 Task: Look for space in Medina Estates, Ghana from 5th July, 2023 to 11th July, 2023 for 2 adults in price range Rs.8000 to Rs.16000. Place can be entire place with 2 bedrooms having 2 beds and 1 bathroom. Property type can be house, flat, guest house. Booking option can be shelf check-in. Required host language is English.
Action: Mouse moved to (457, 56)
Screenshot: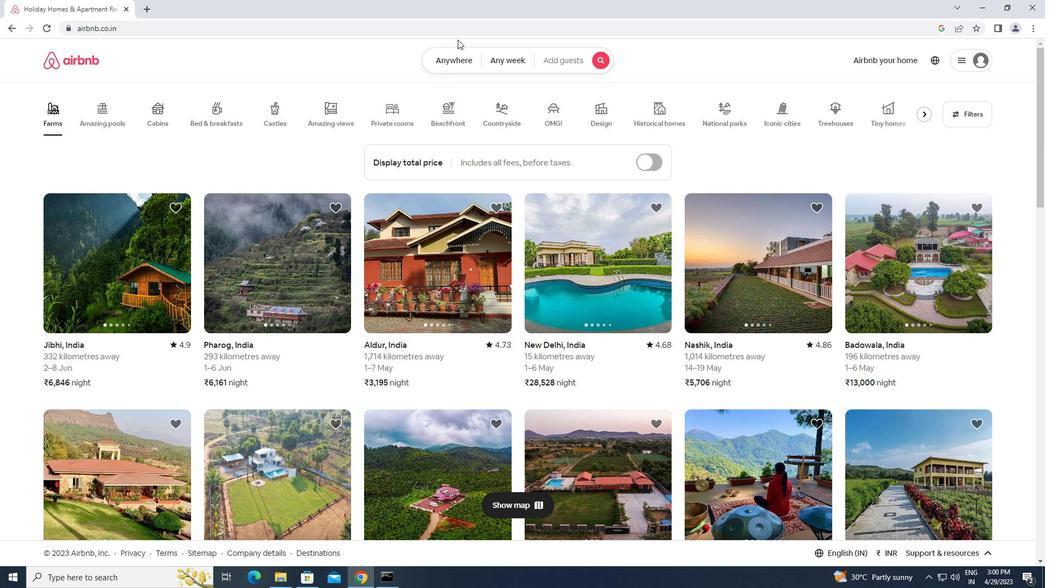 
Action: Mouse pressed left at (457, 56)
Screenshot: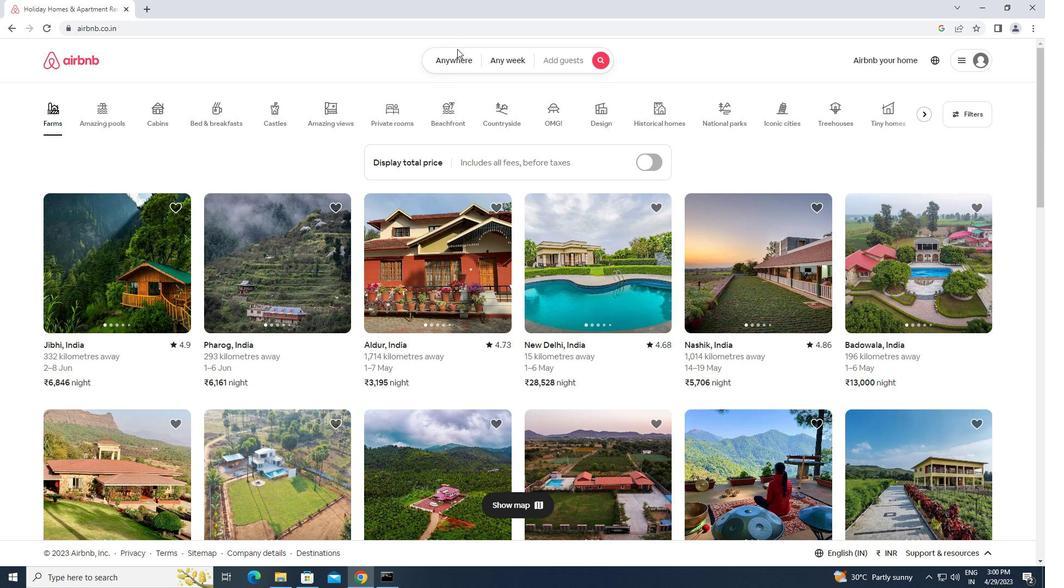 
Action: Mouse moved to (415, 94)
Screenshot: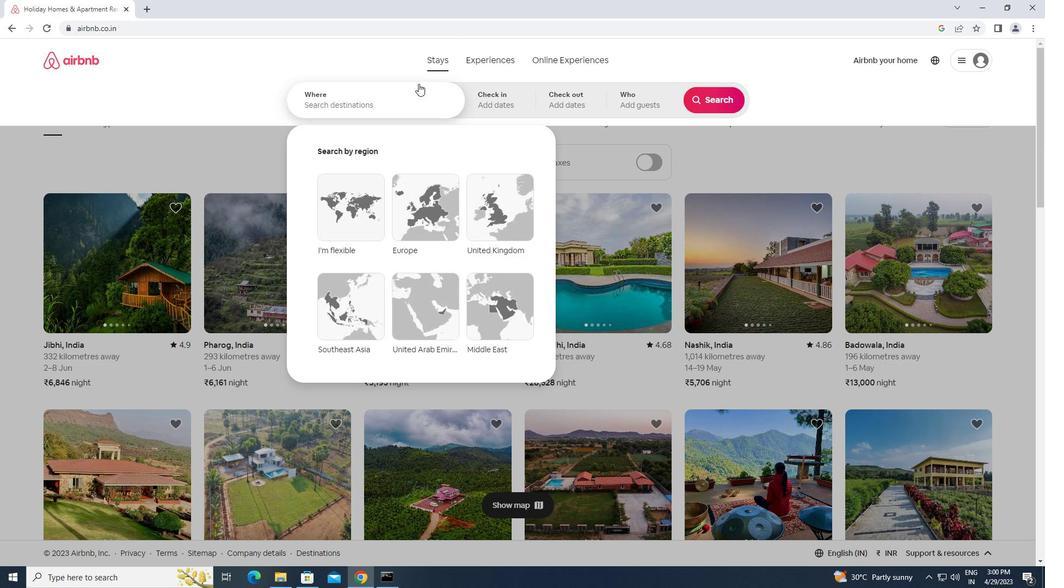 
Action: Mouse pressed left at (415, 94)
Screenshot: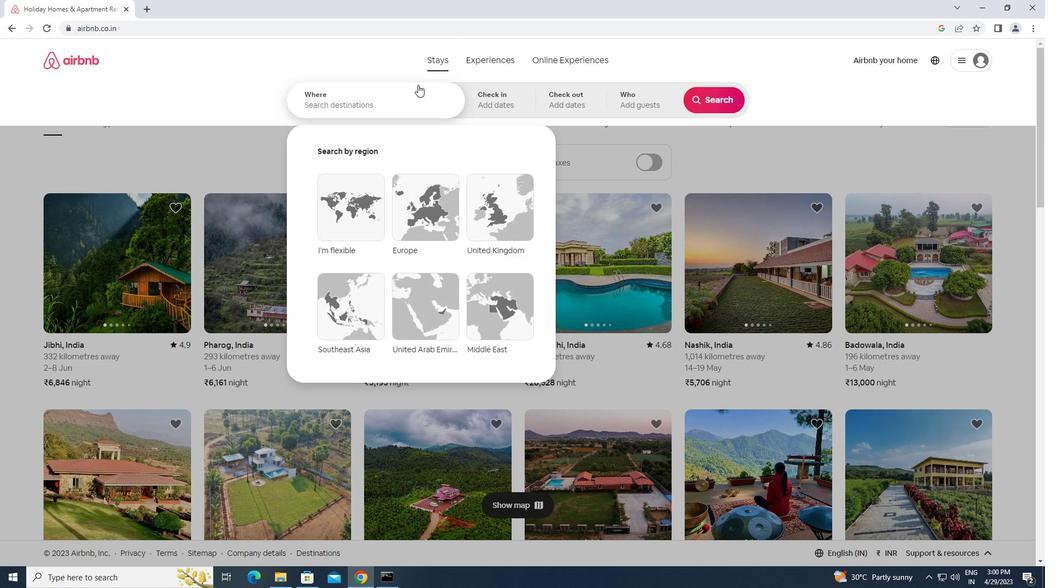 
Action: Key pressed m<Key.caps_lock>edina<Key.space><Key.caps_lock>e<Key.caps_lock>states,<Key.space><Key.caps_lock>g<Key.caps_lock>hana<Key.enter>
Screenshot: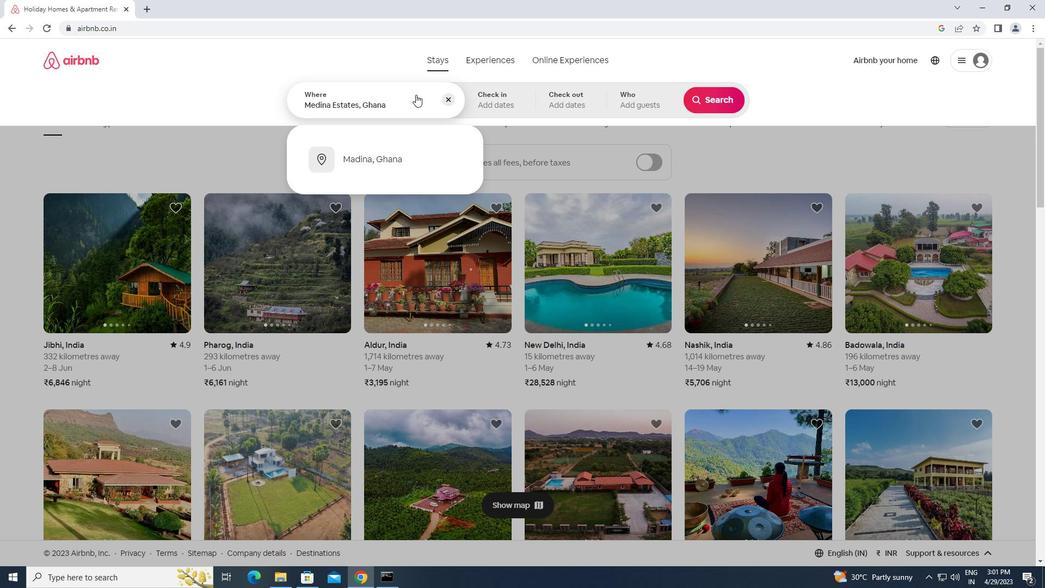 
Action: Mouse moved to (712, 186)
Screenshot: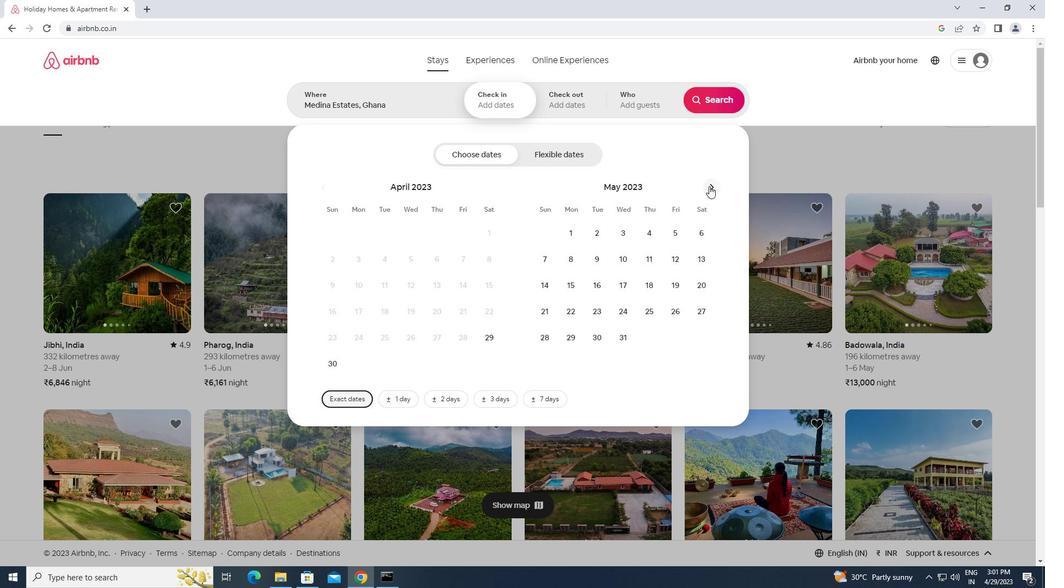 
Action: Mouse pressed left at (712, 186)
Screenshot: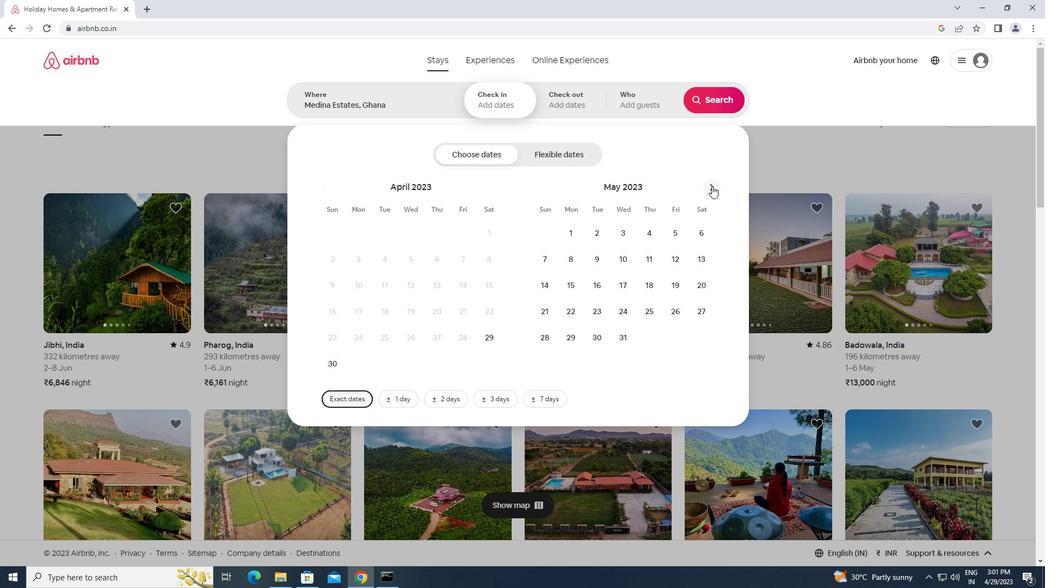 
Action: Mouse pressed left at (712, 186)
Screenshot: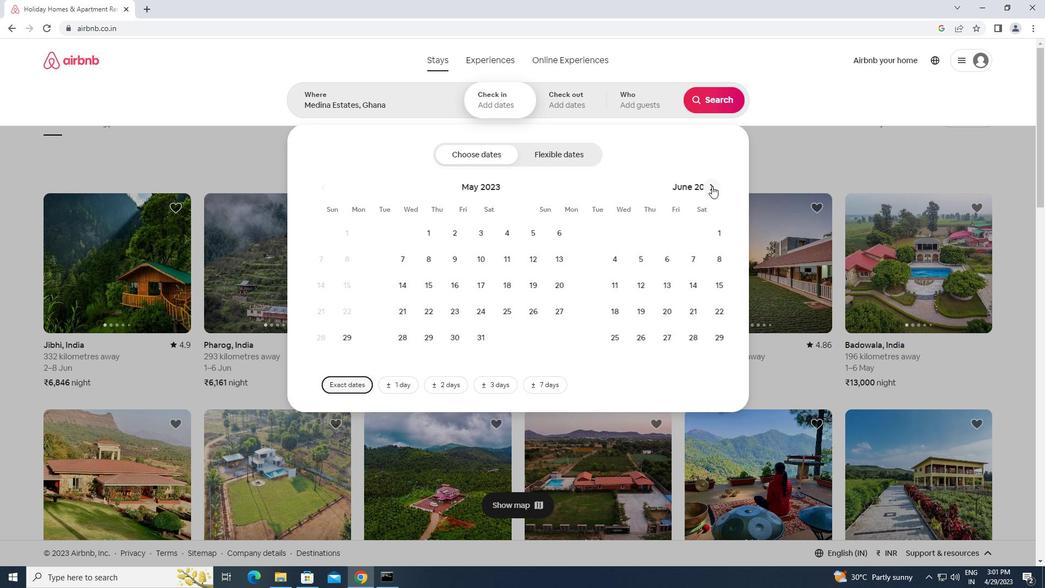 
Action: Mouse moved to (622, 264)
Screenshot: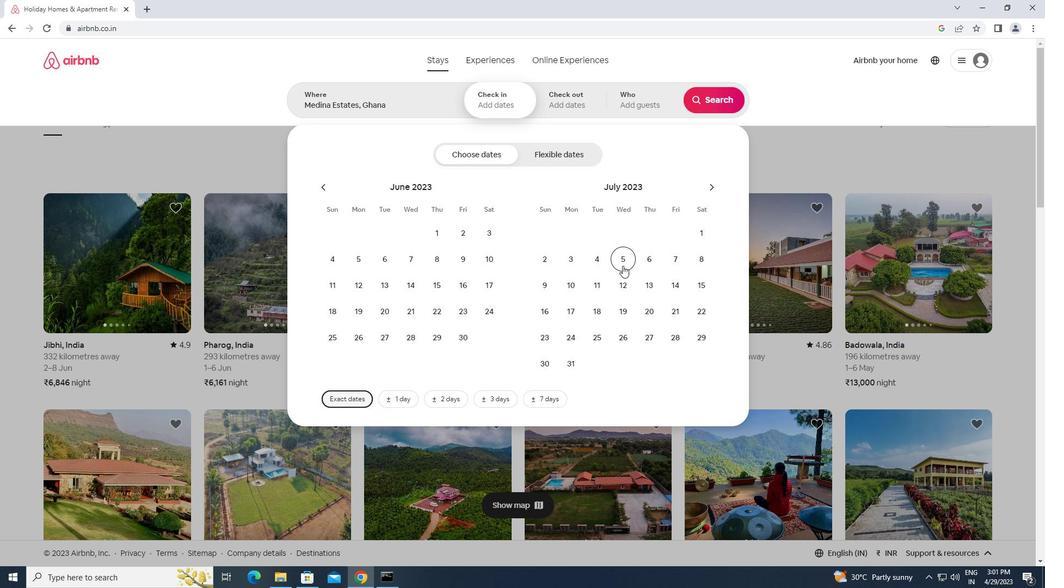 
Action: Mouse pressed left at (622, 264)
Screenshot: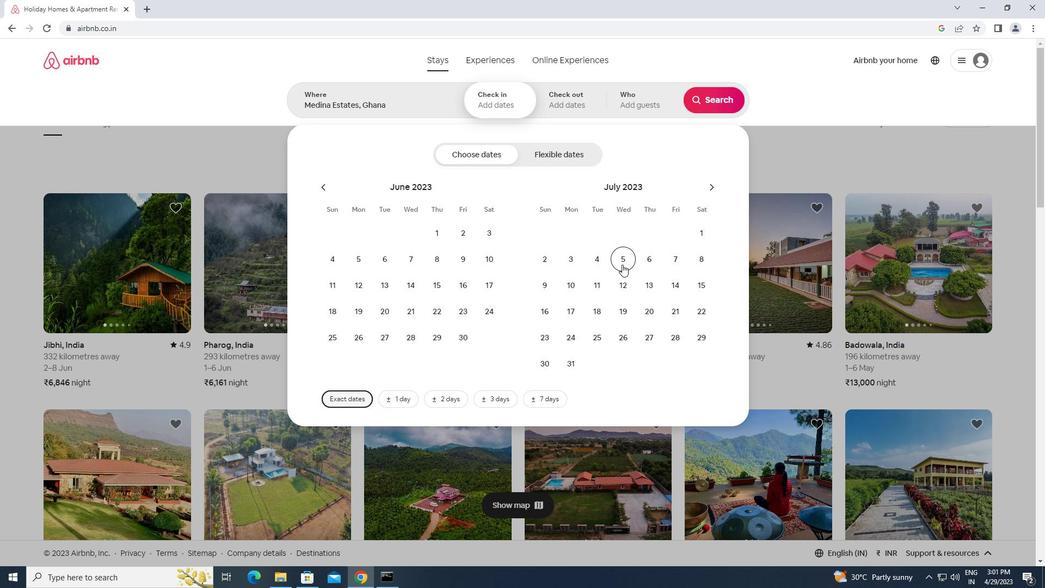 
Action: Mouse moved to (590, 288)
Screenshot: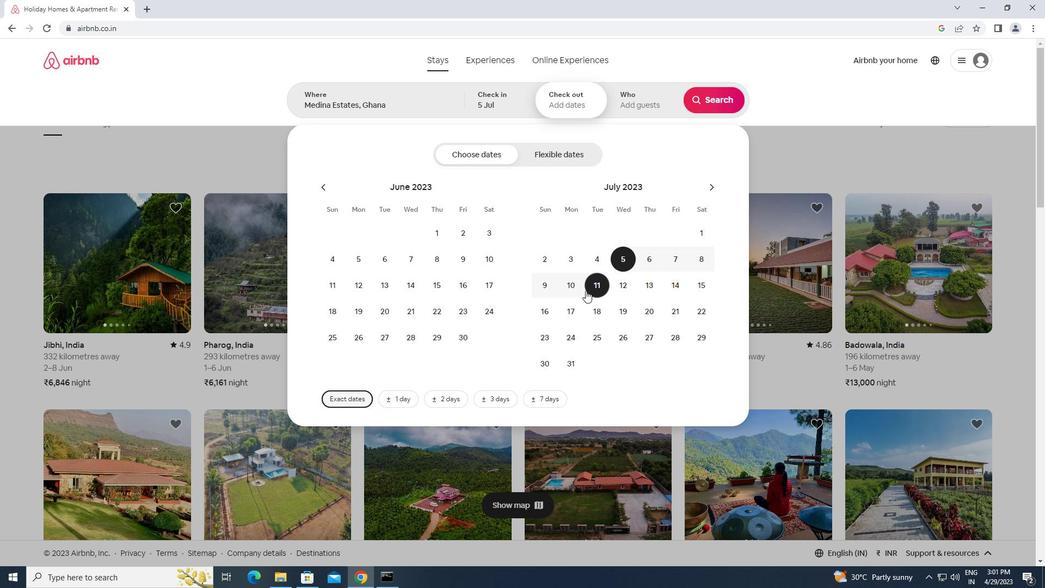 
Action: Mouse pressed left at (590, 288)
Screenshot: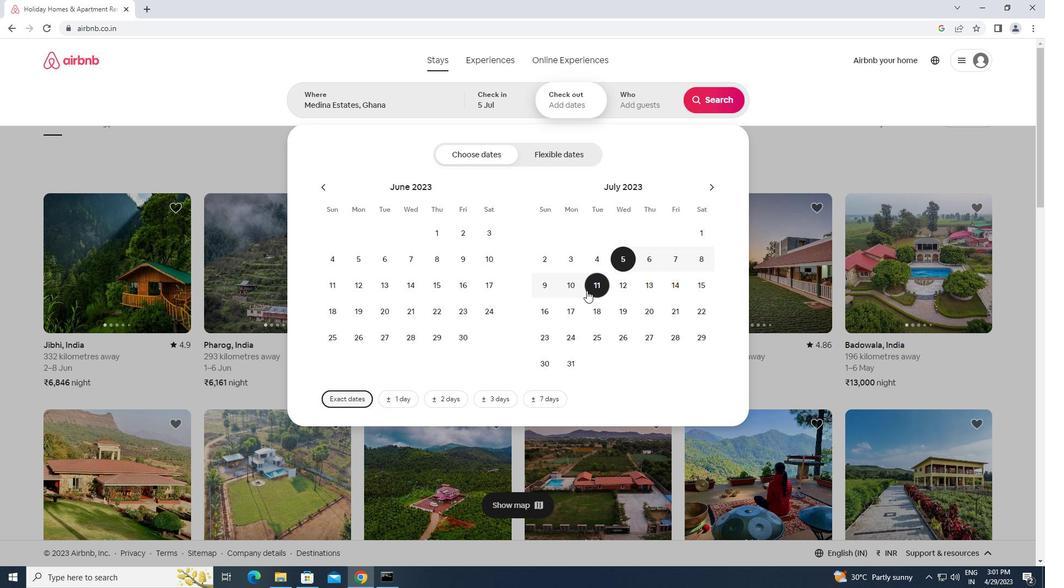 
Action: Mouse moved to (632, 95)
Screenshot: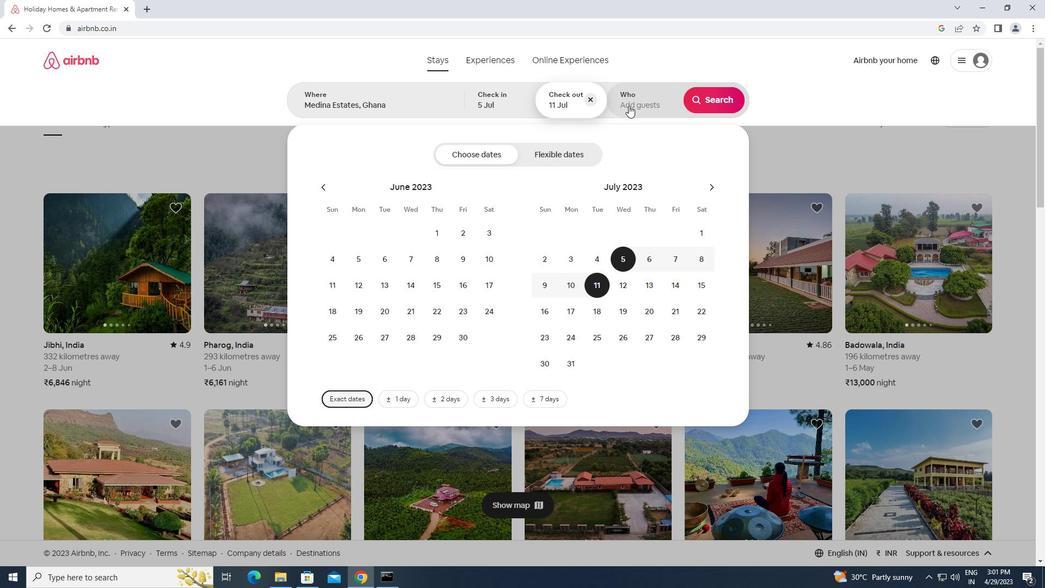 
Action: Mouse pressed left at (632, 95)
Screenshot: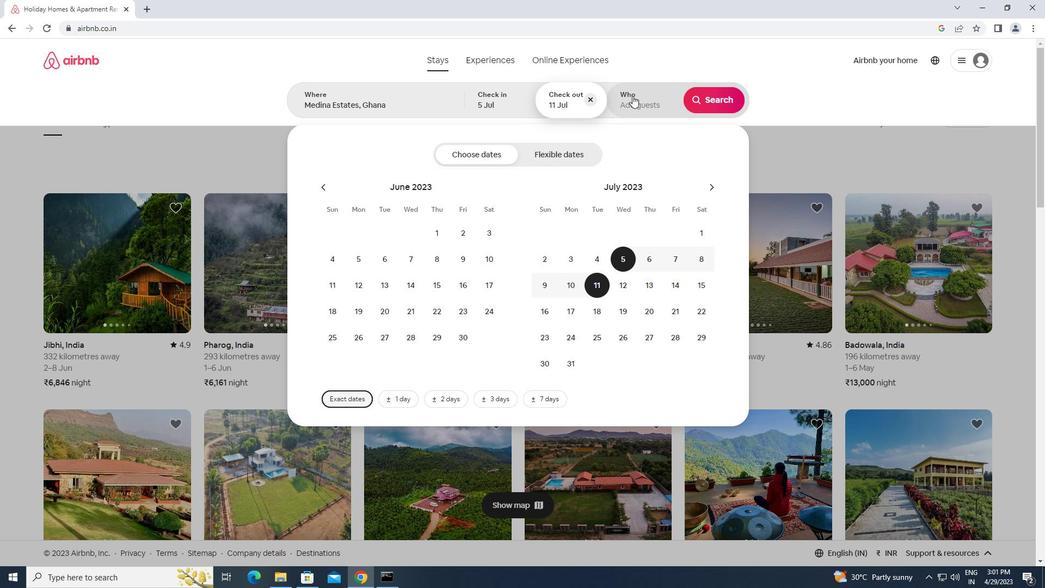 
Action: Mouse moved to (720, 157)
Screenshot: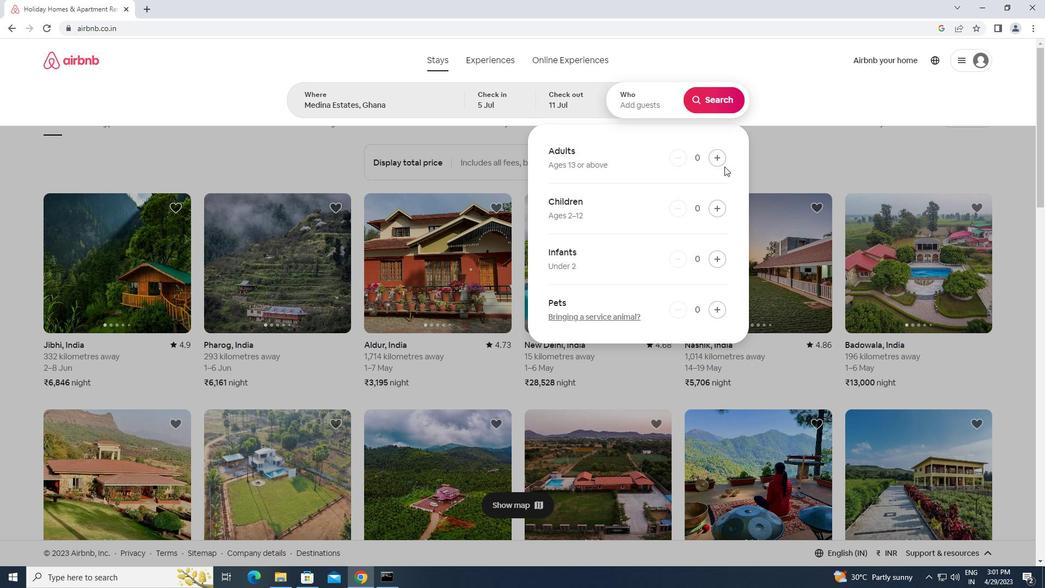 
Action: Mouse pressed left at (720, 157)
Screenshot: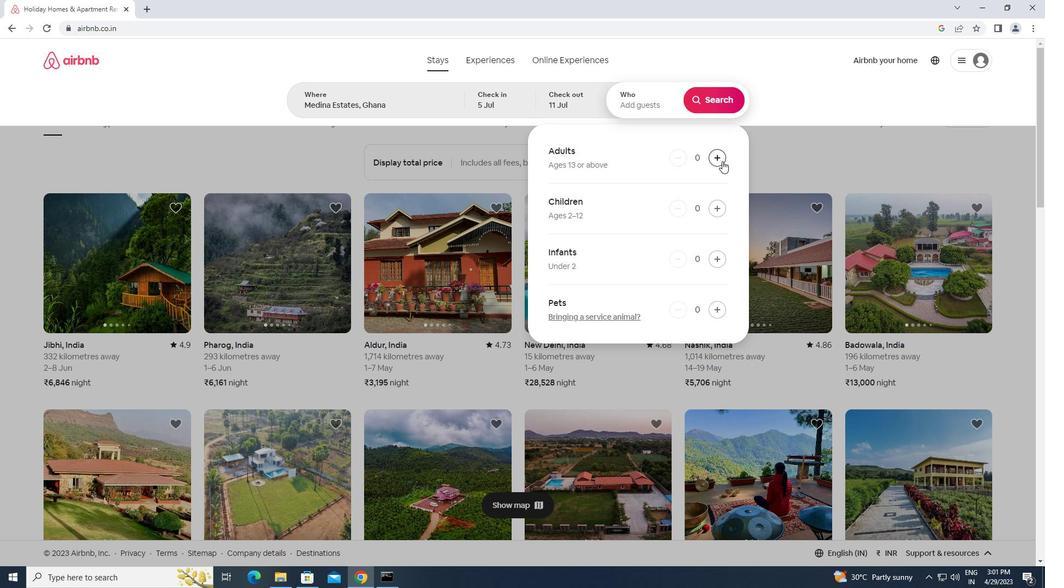 
Action: Mouse moved to (719, 157)
Screenshot: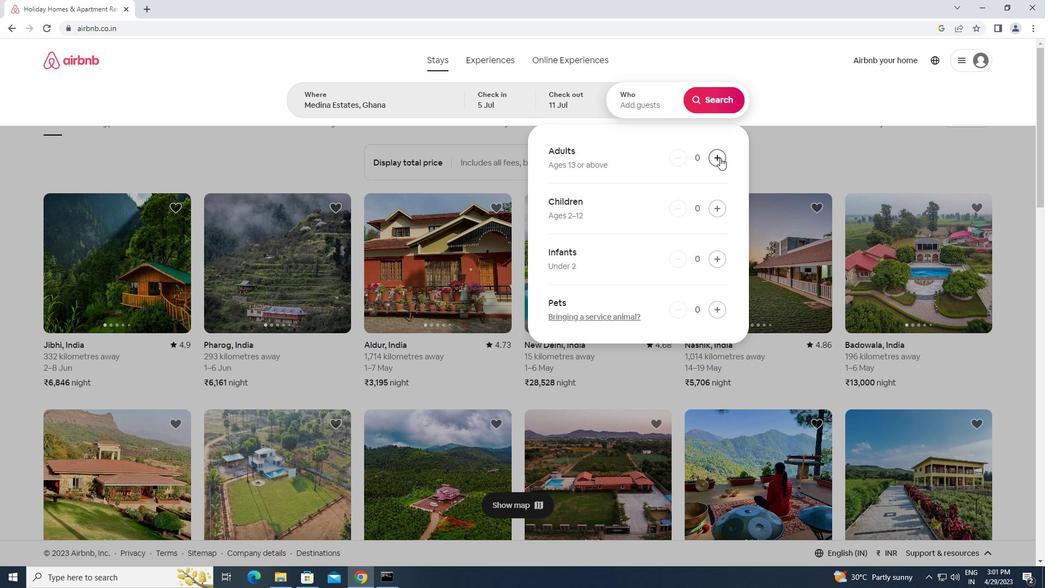 
Action: Mouse pressed left at (719, 157)
Screenshot: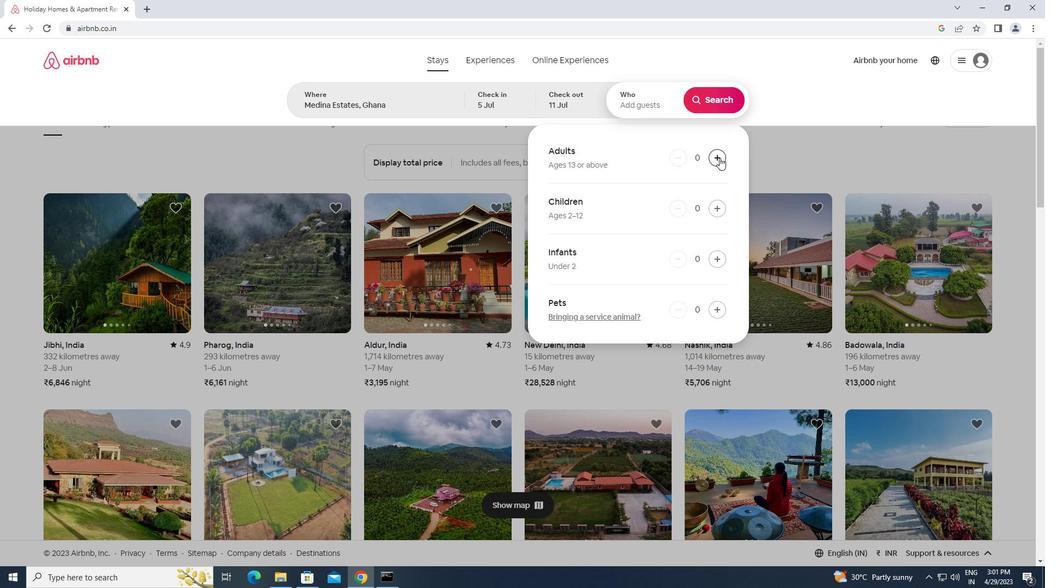 
Action: Mouse moved to (711, 91)
Screenshot: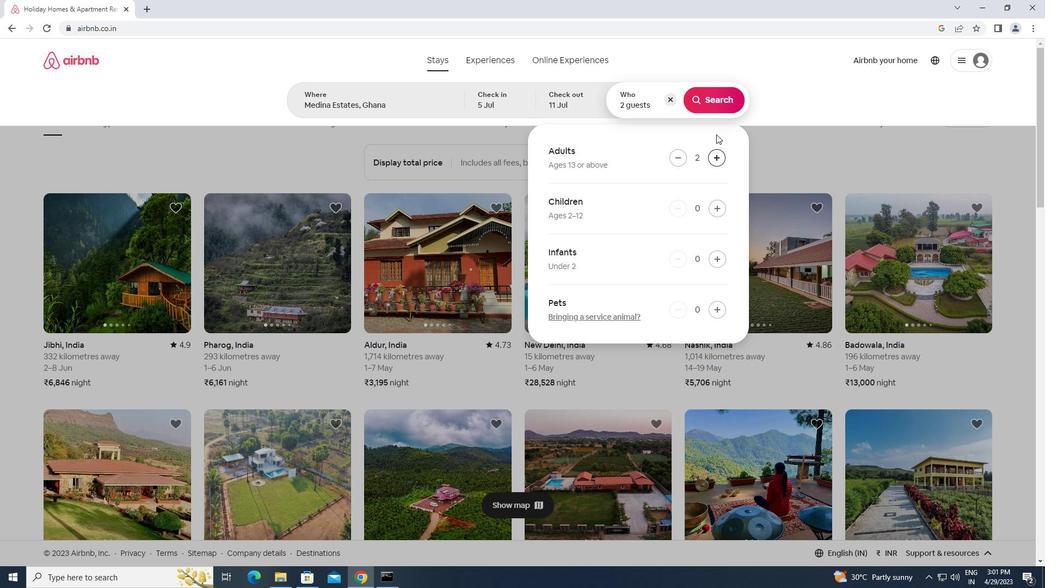 
Action: Mouse pressed left at (711, 91)
Screenshot: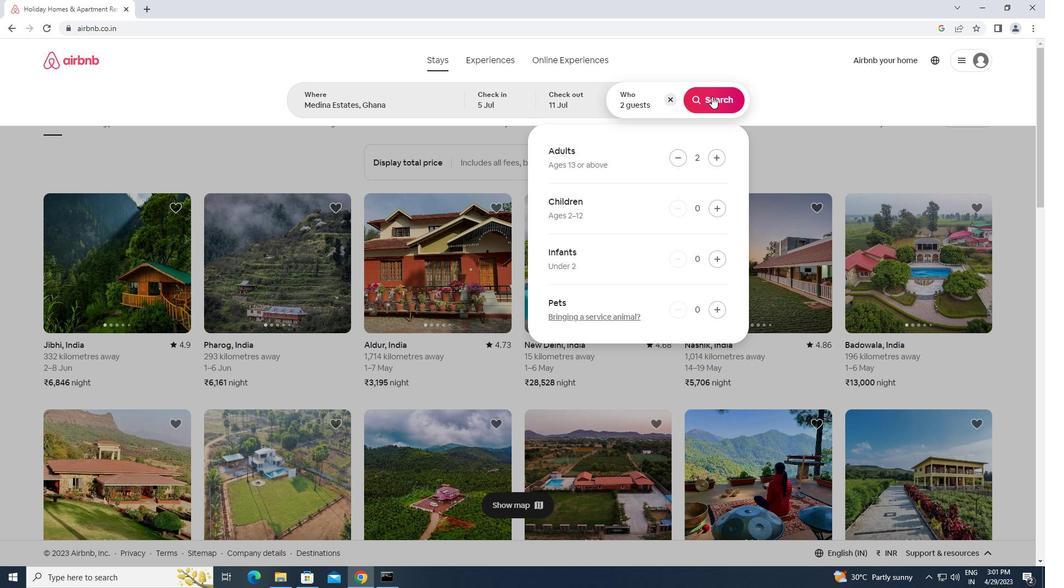 
Action: Mouse moved to (987, 95)
Screenshot: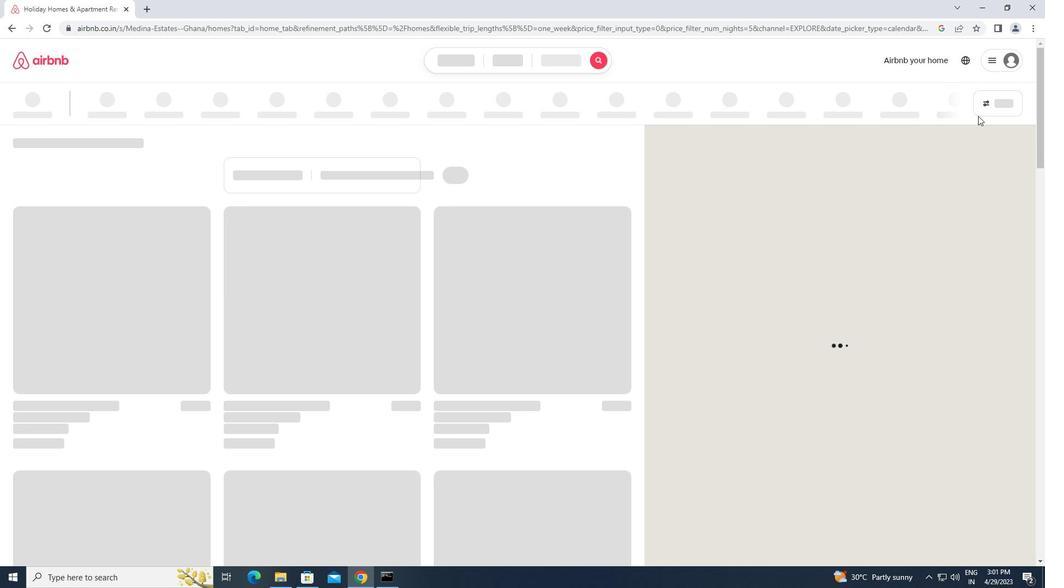 
Action: Mouse pressed left at (987, 95)
Screenshot: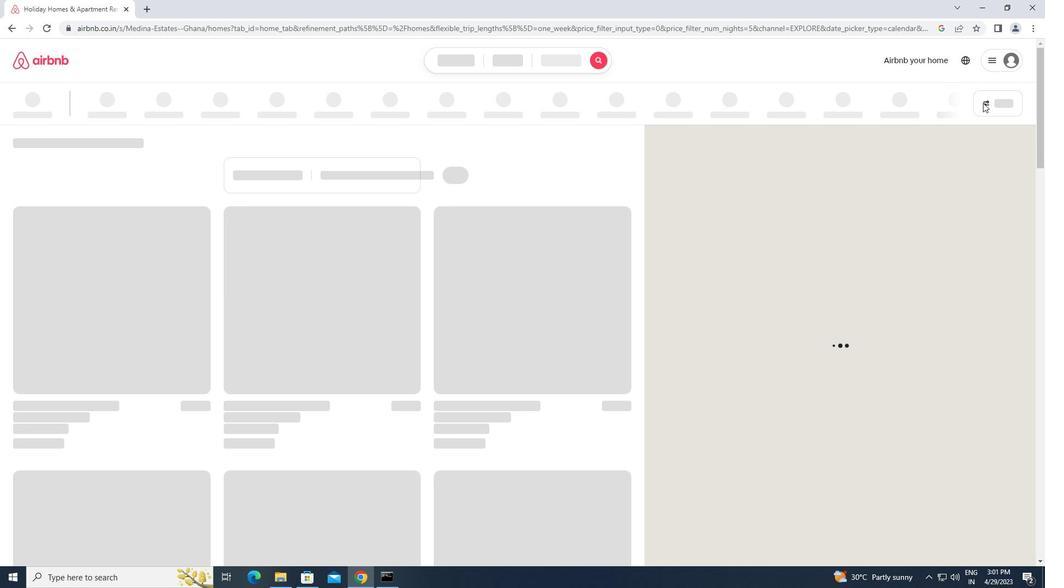 
Action: Mouse moved to (379, 239)
Screenshot: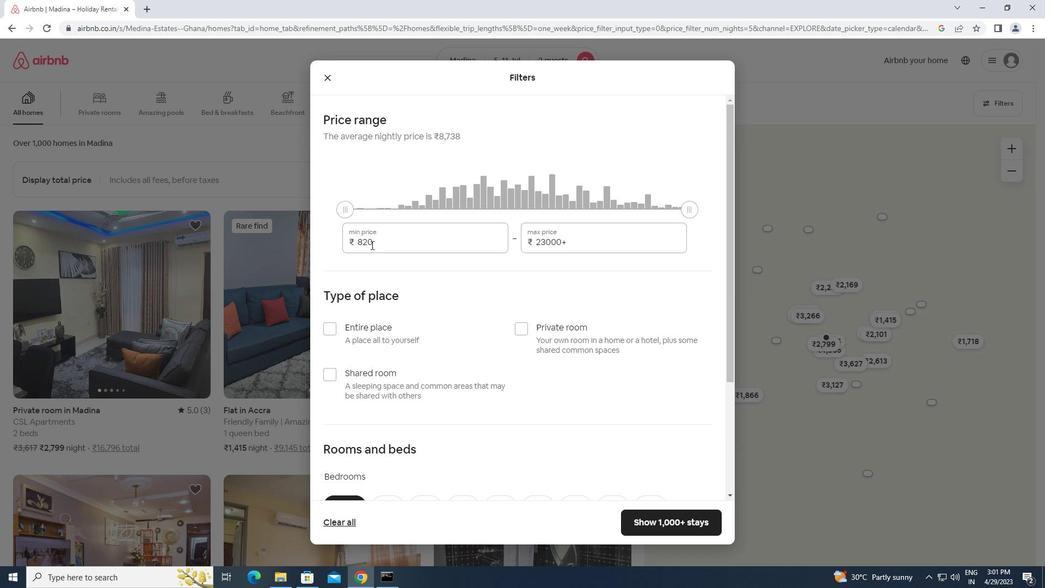 
Action: Mouse pressed left at (379, 239)
Screenshot: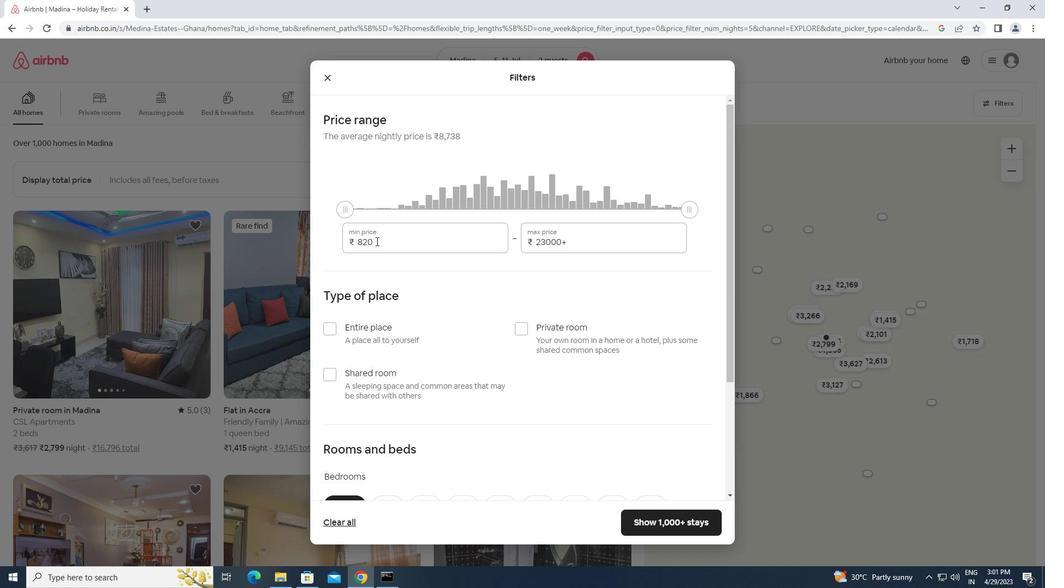 
Action: Mouse moved to (343, 248)
Screenshot: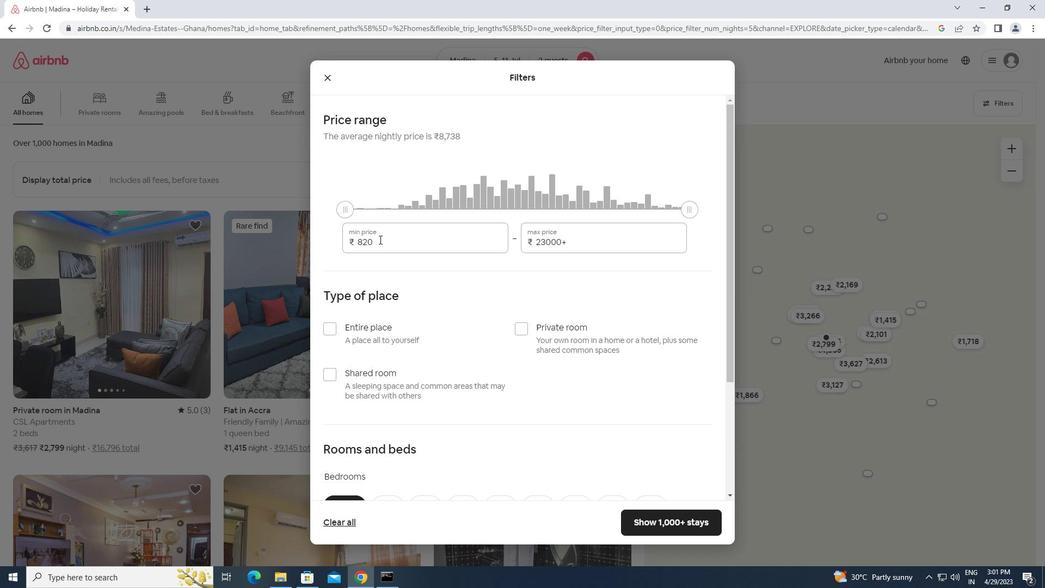 
Action: Key pressed 8000<Key.tab><Key.backspace><Key.backspace><Key.backspace><Key.backspace><Key.backspace><Key.backspace><Key.backspace><Key.backspace><Key.backspace><Key.backspace><Key.backspace><Key.backspace><Key.backspace><Key.backspace><Key.backspace><Key.backspace>16000
Screenshot: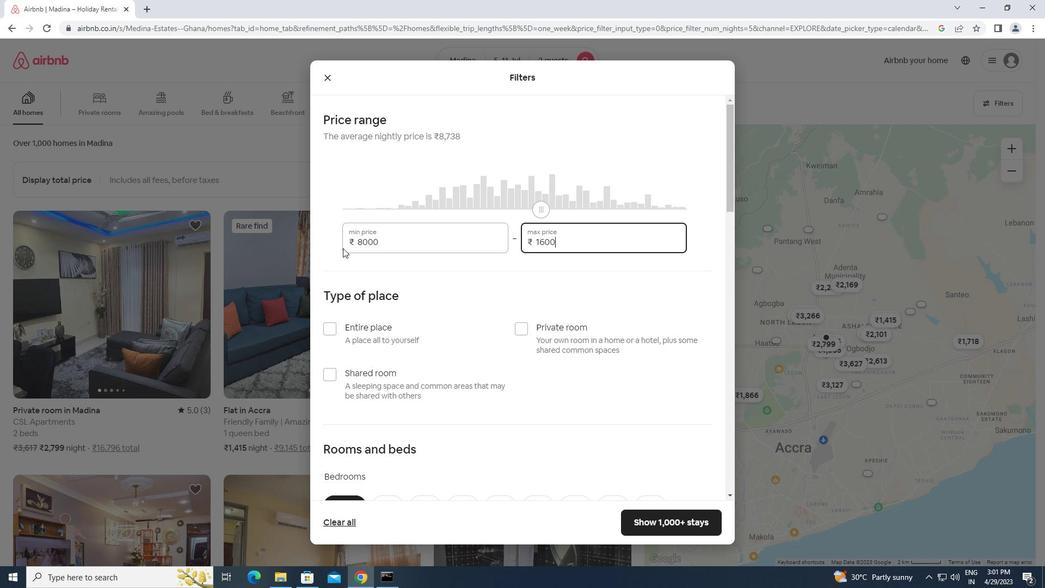 
Action: Mouse moved to (335, 325)
Screenshot: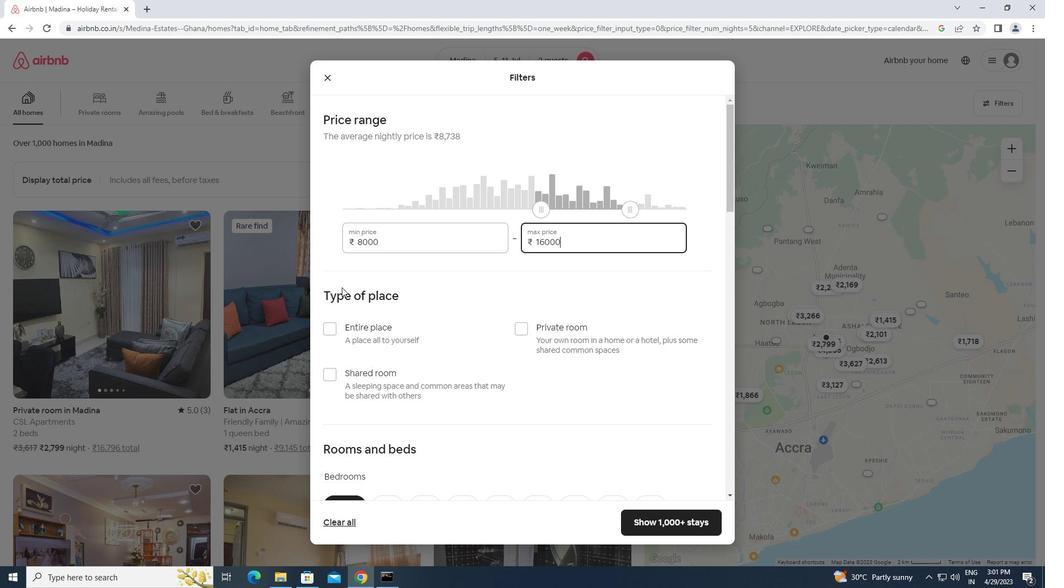 
Action: Mouse pressed left at (335, 325)
Screenshot: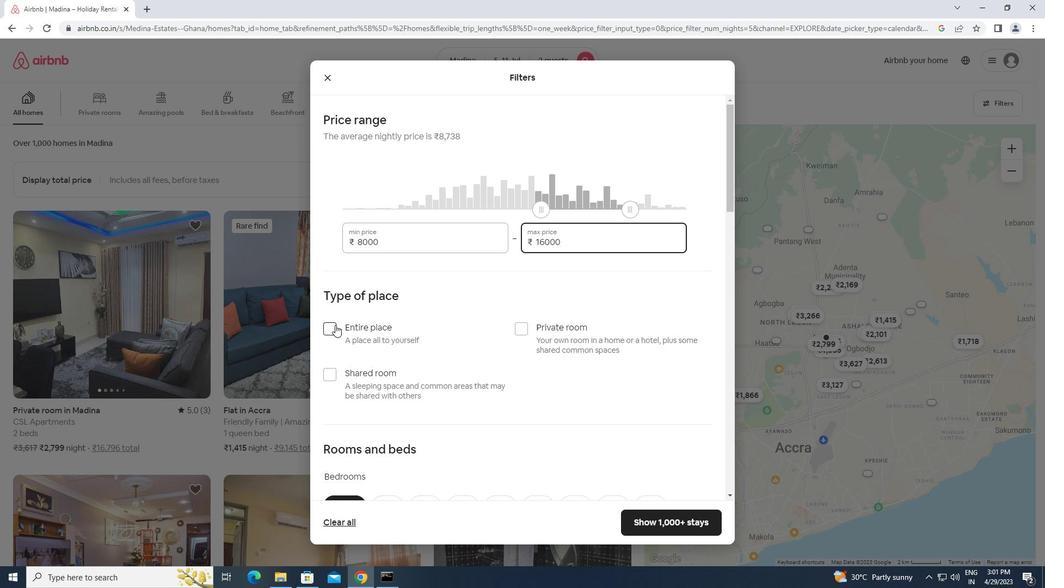 
Action: Mouse moved to (433, 357)
Screenshot: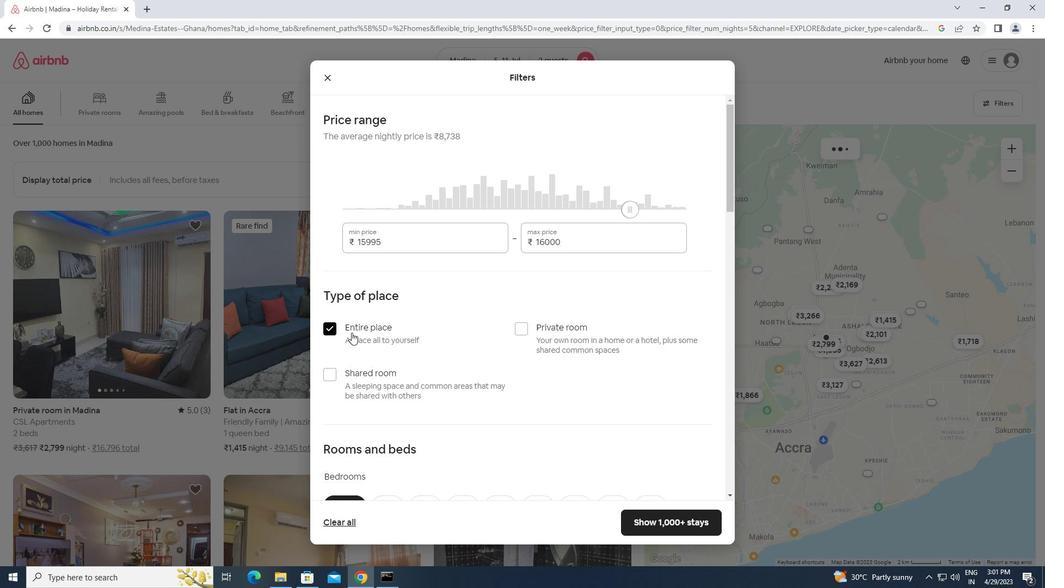 
Action: Mouse scrolled (433, 356) with delta (0, 0)
Screenshot: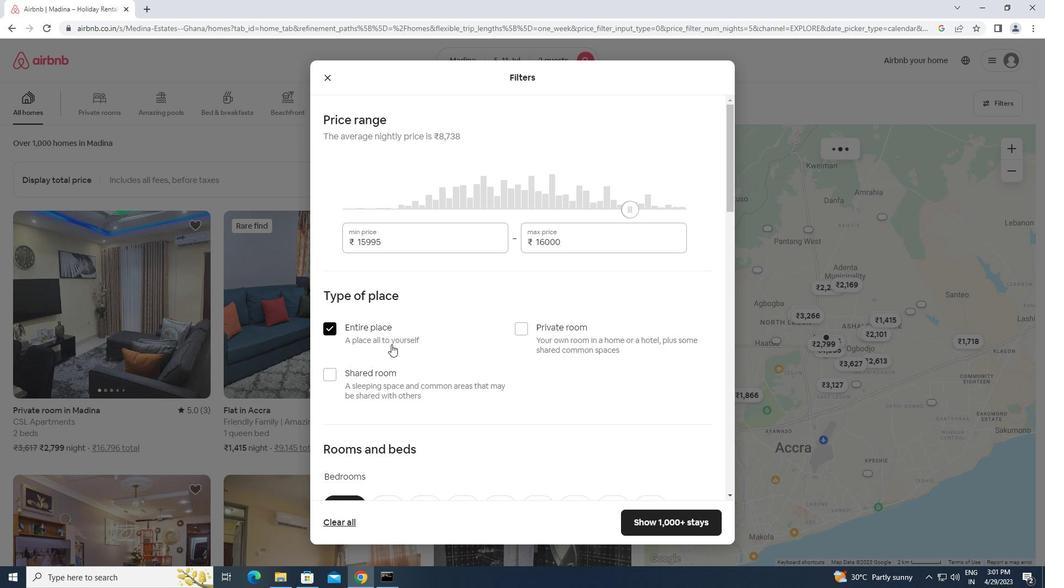 
Action: Mouse scrolled (433, 356) with delta (0, 0)
Screenshot: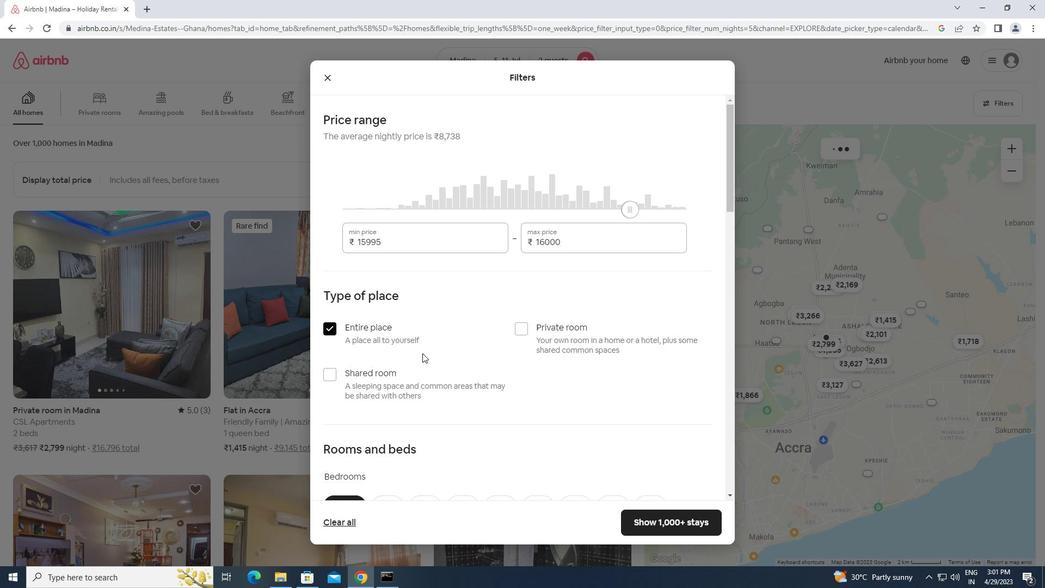 
Action: Mouse scrolled (433, 356) with delta (0, 0)
Screenshot: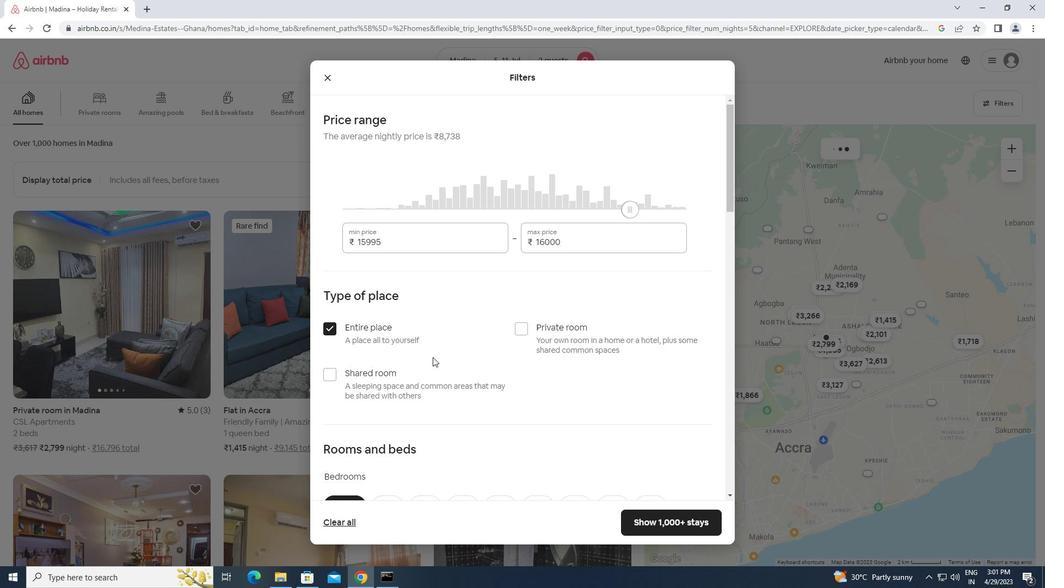 
Action: Mouse moved to (422, 344)
Screenshot: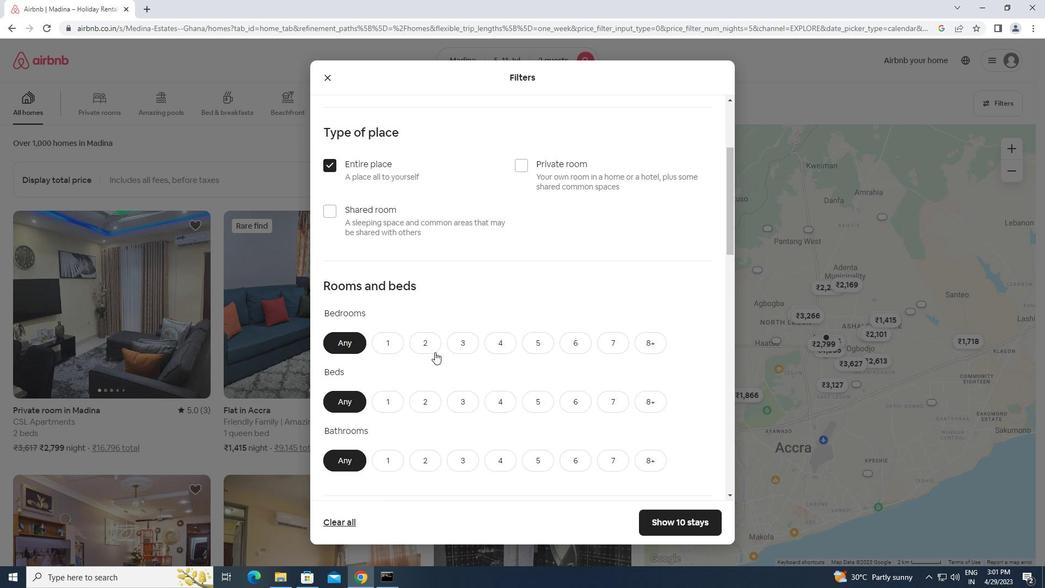 
Action: Mouse pressed left at (422, 344)
Screenshot: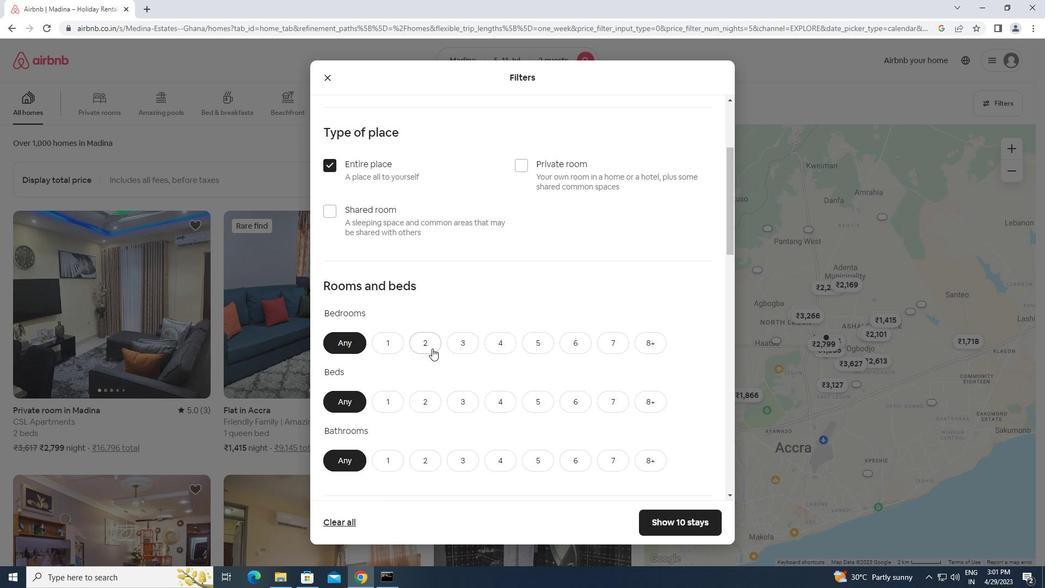 
Action: Mouse moved to (428, 399)
Screenshot: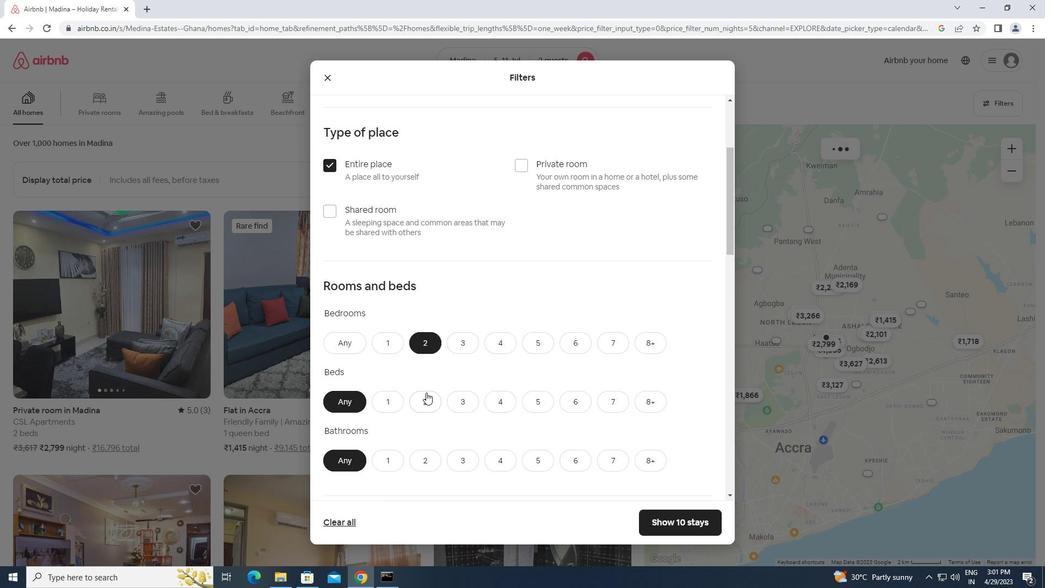 
Action: Mouse pressed left at (428, 399)
Screenshot: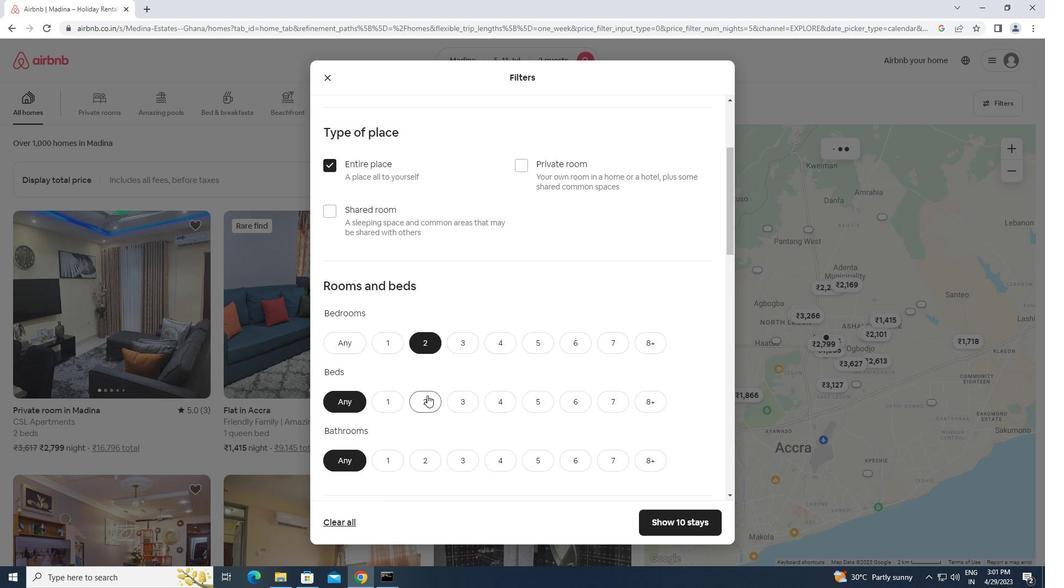 
Action: Mouse moved to (386, 462)
Screenshot: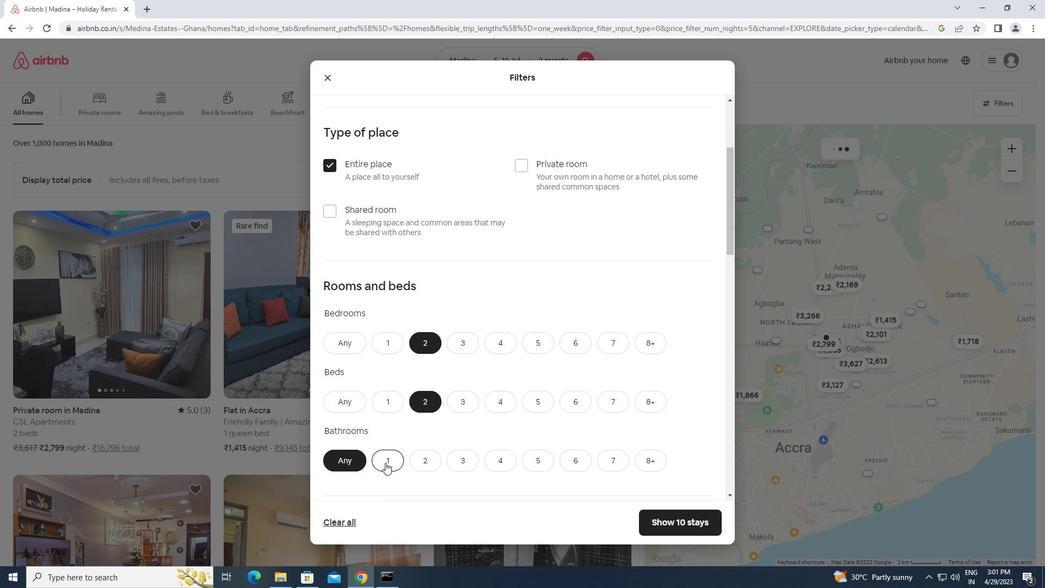 
Action: Mouse pressed left at (386, 462)
Screenshot: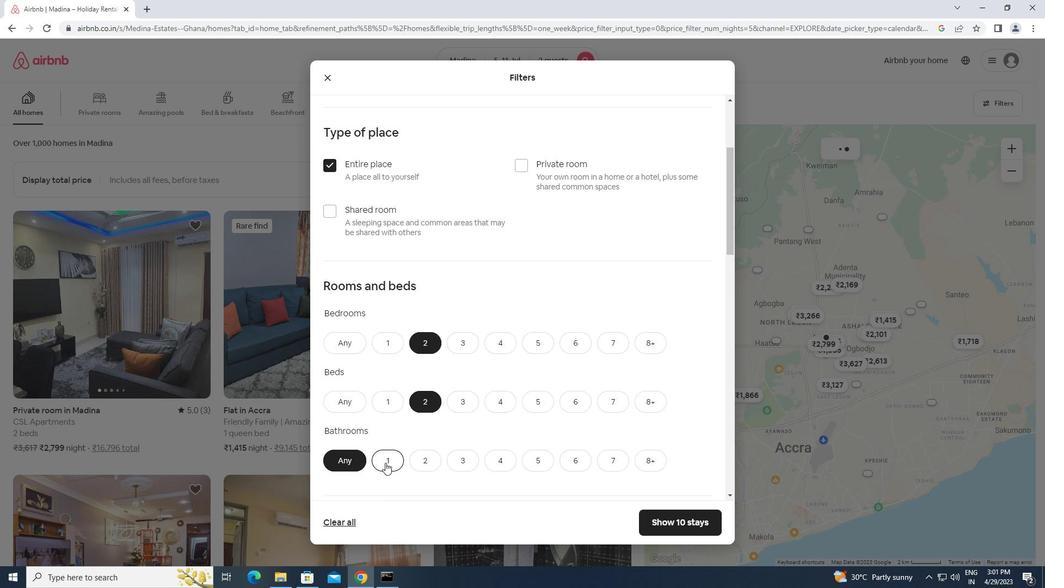 
Action: Mouse moved to (464, 461)
Screenshot: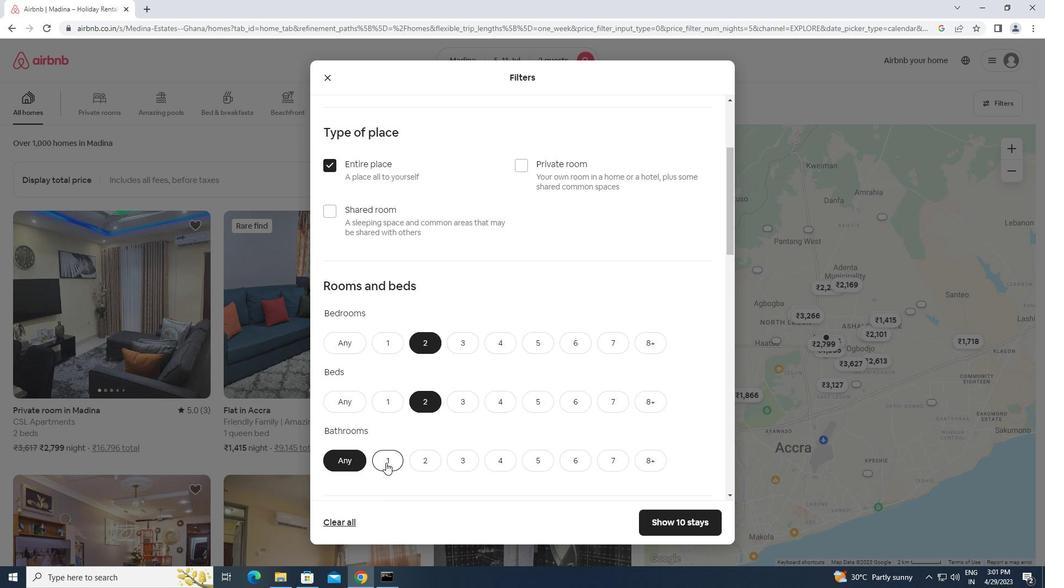 
Action: Mouse scrolled (464, 461) with delta (0, 0)
Screenshot: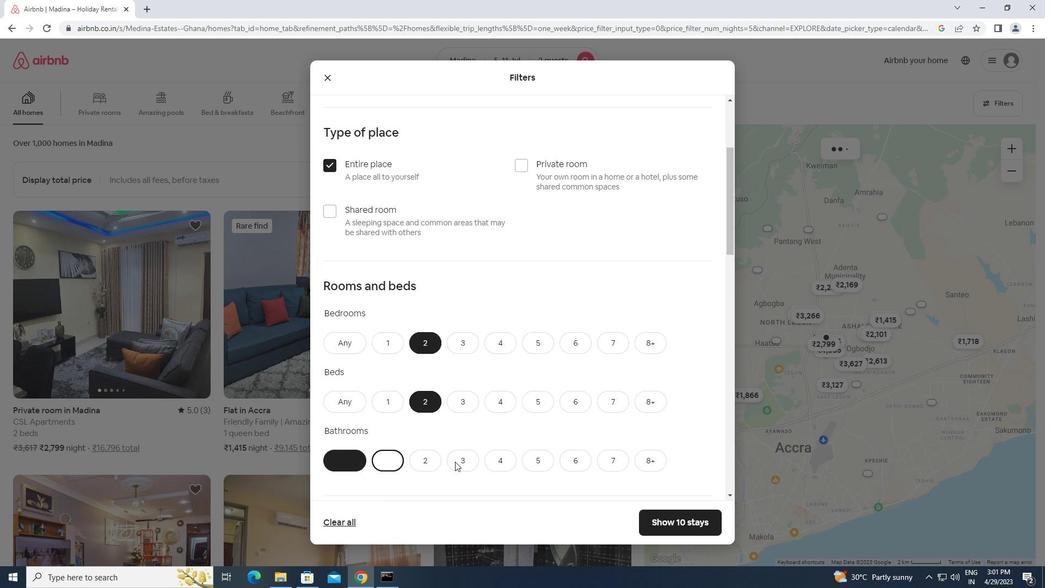 
Action: Mouse scrolled (464, 461) with delta (0, 0)
Screenshot: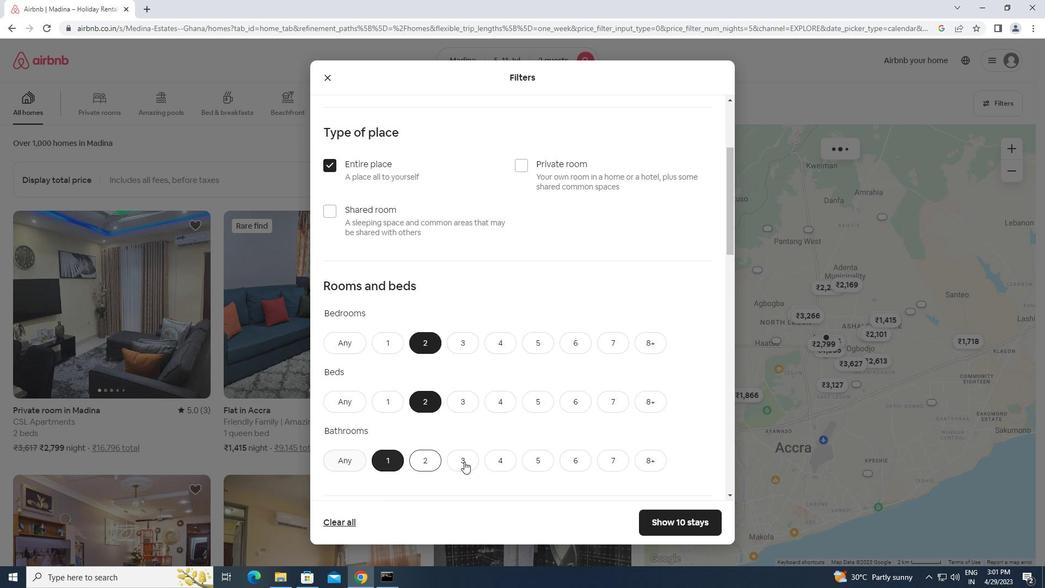 
Action: Mouse scrolled (464, 461) with delta (0, 0)
Screenshot: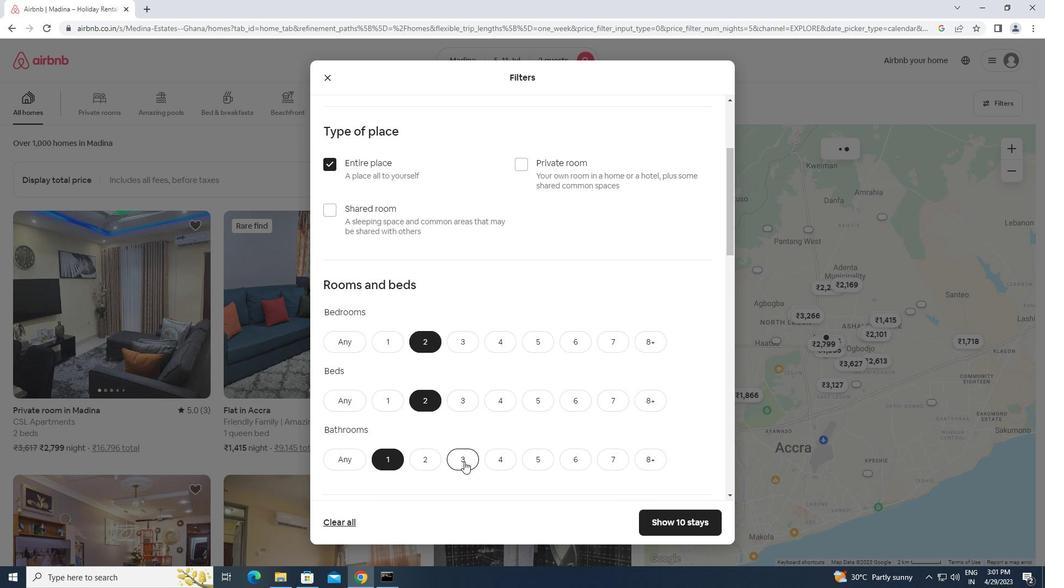 
Action: Mouse moved to (368, 418)
Screenshot: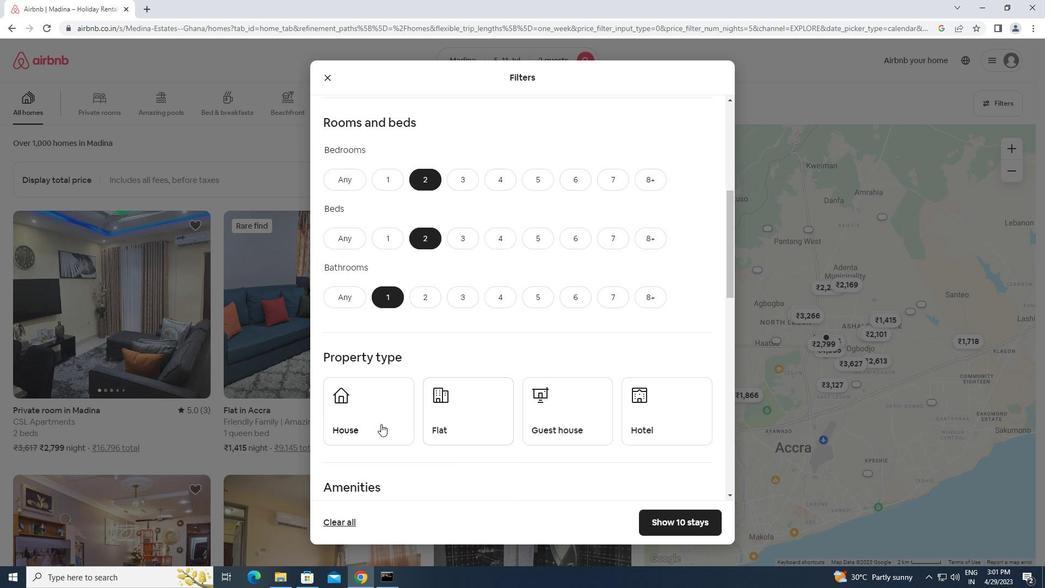 
Action: Mouse pressed left at (368, 418)
Screenshot: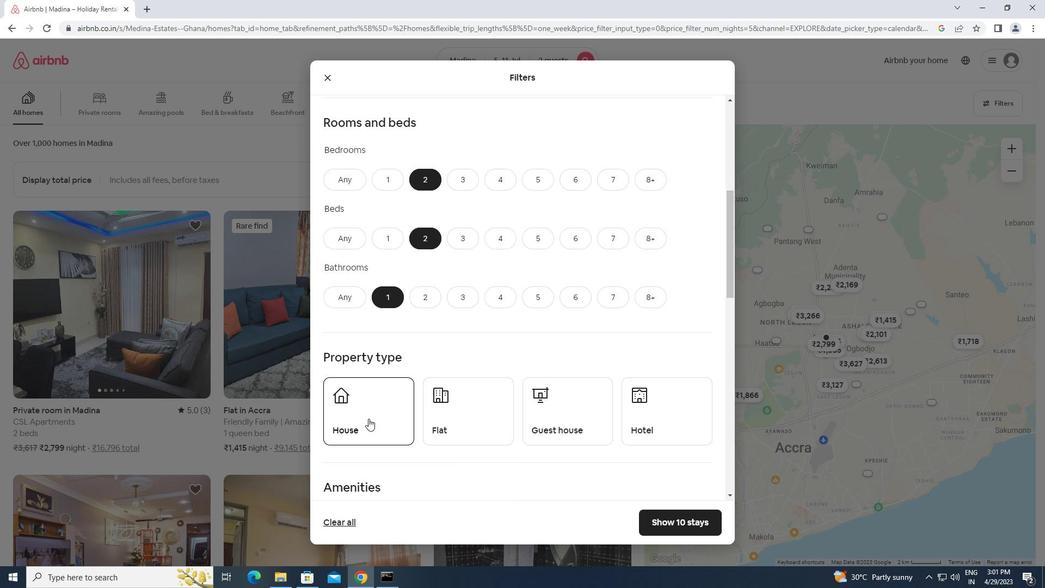 
Action: Mouse moved to (486, 410)
Screenshot: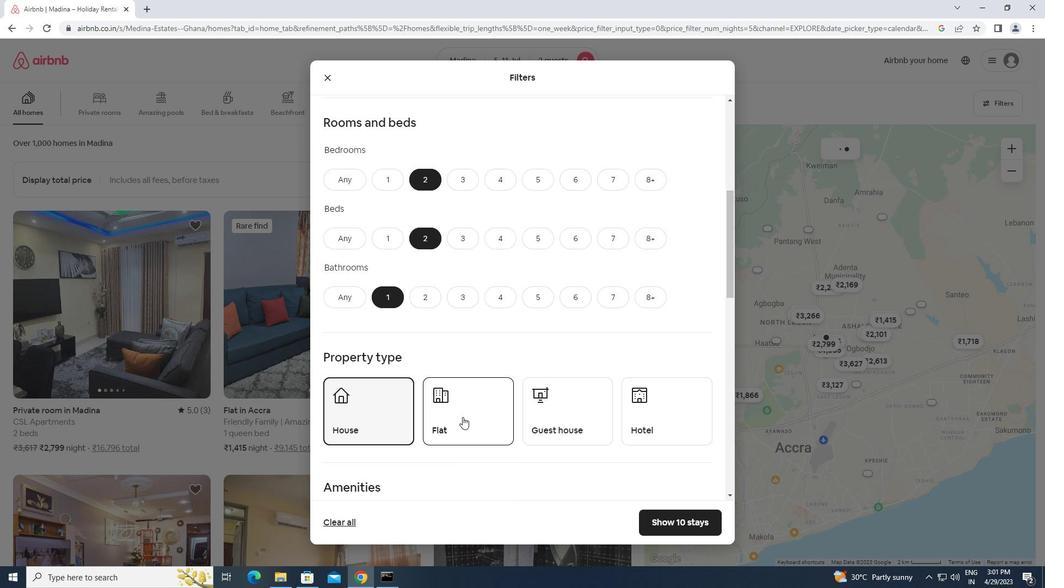 
Action: Mouse pressed left at (486, 410)
Screenshot: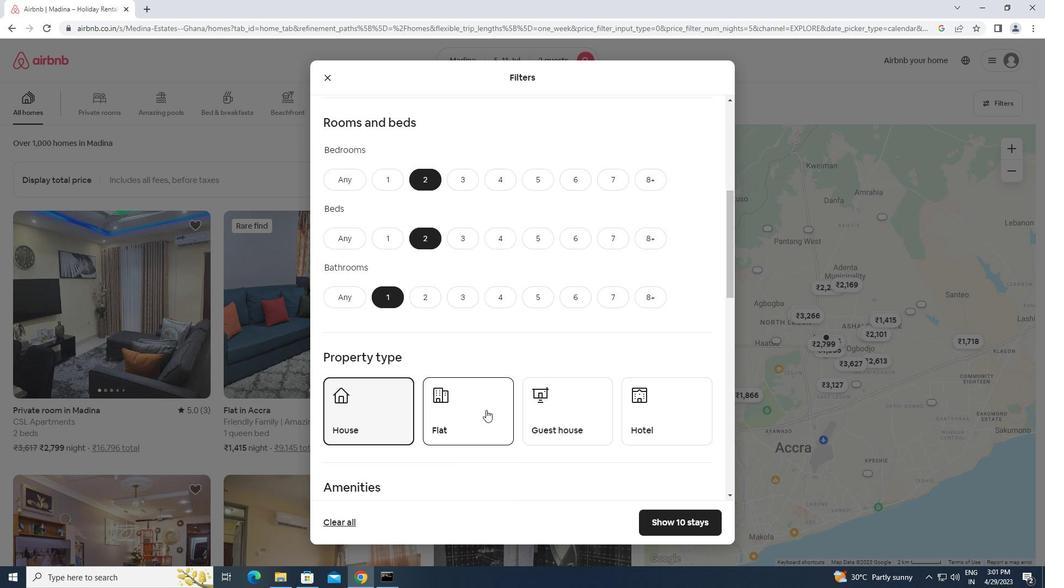 
Action: Mouse moved to (552, 409)
Screenshot: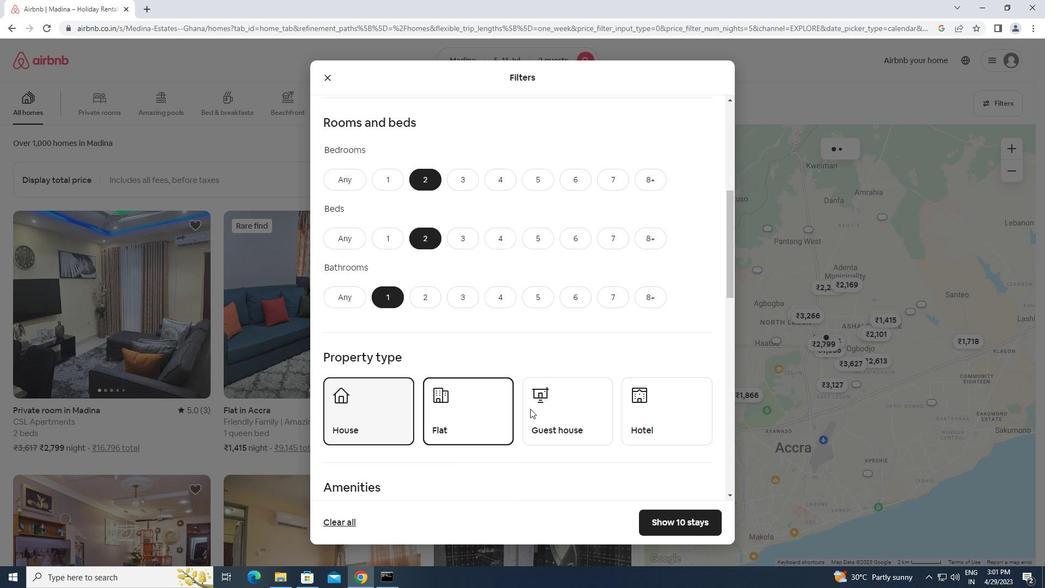 
Action: Mouse pressed left at (552, 409)
Screenshot: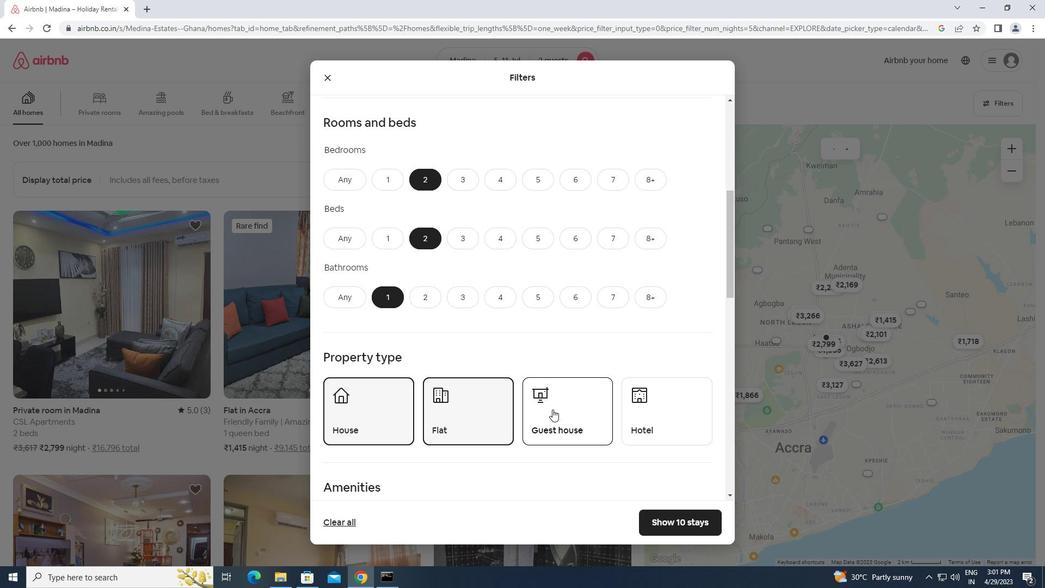 
Action: Mouse moved to (548, 418)
Screenshot: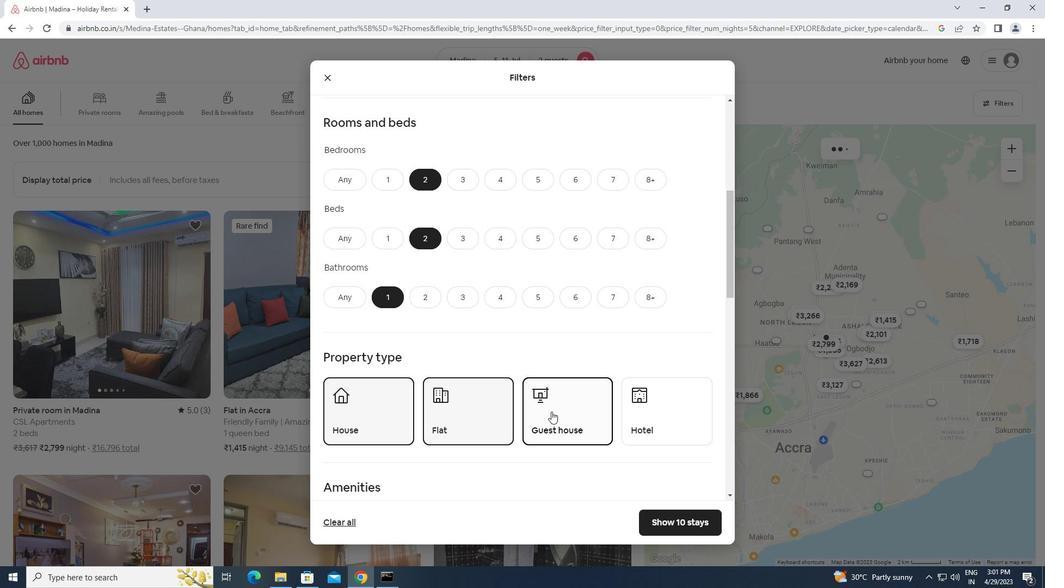 
Action: Mouse scrolled (548, 418) with delta (0, 0)
Screenshot: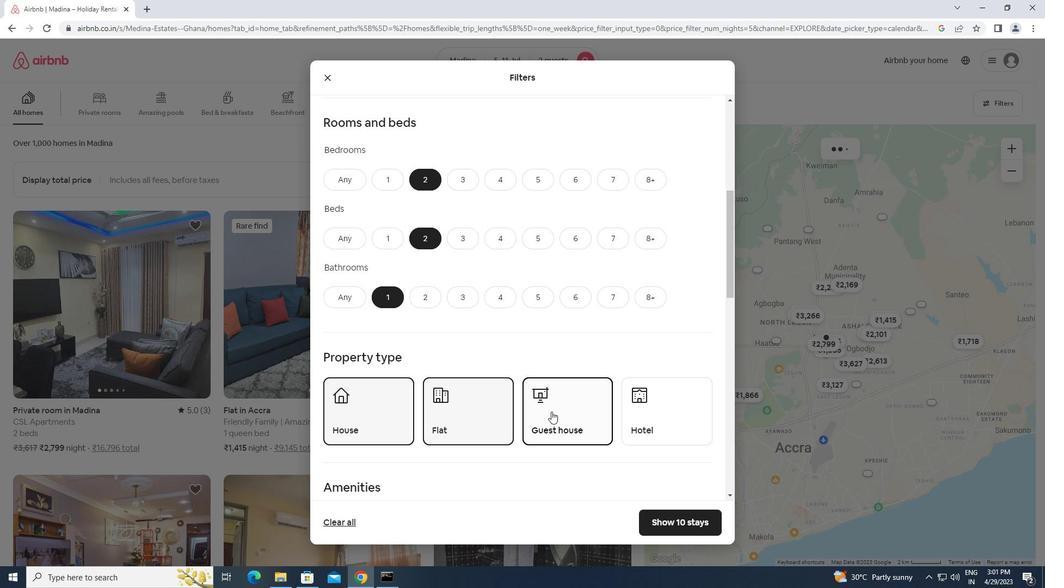 
Action: Mouse scrolled (548, 418) with delta (0, 0)
Screenshot: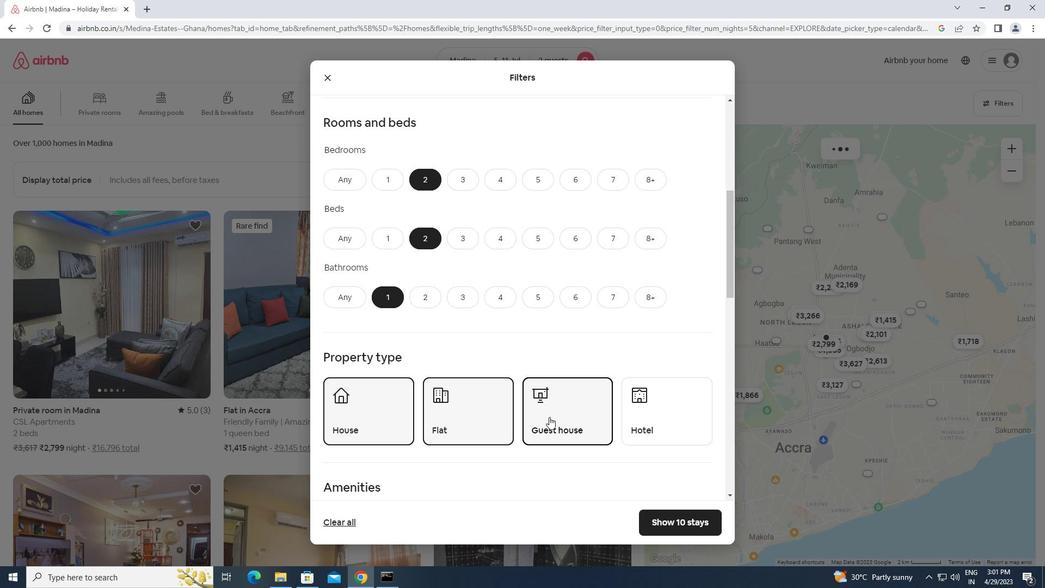 
Action: Mouse scrolled (548, 418) with delta (0, 0)
Screenshot: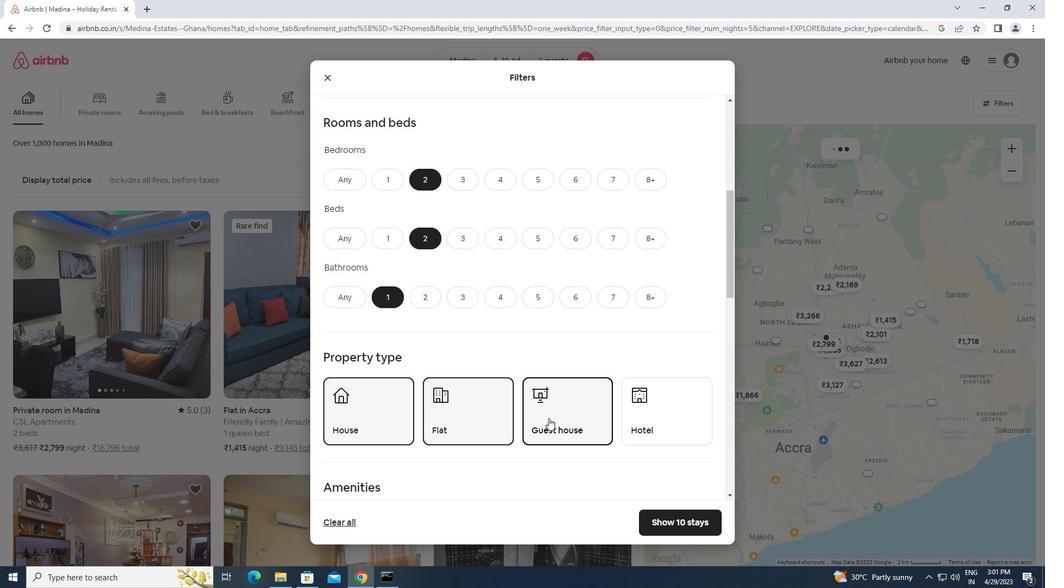 
Action: Mouse scrolled (548, 418) with delta (0, 0)
Screenshot: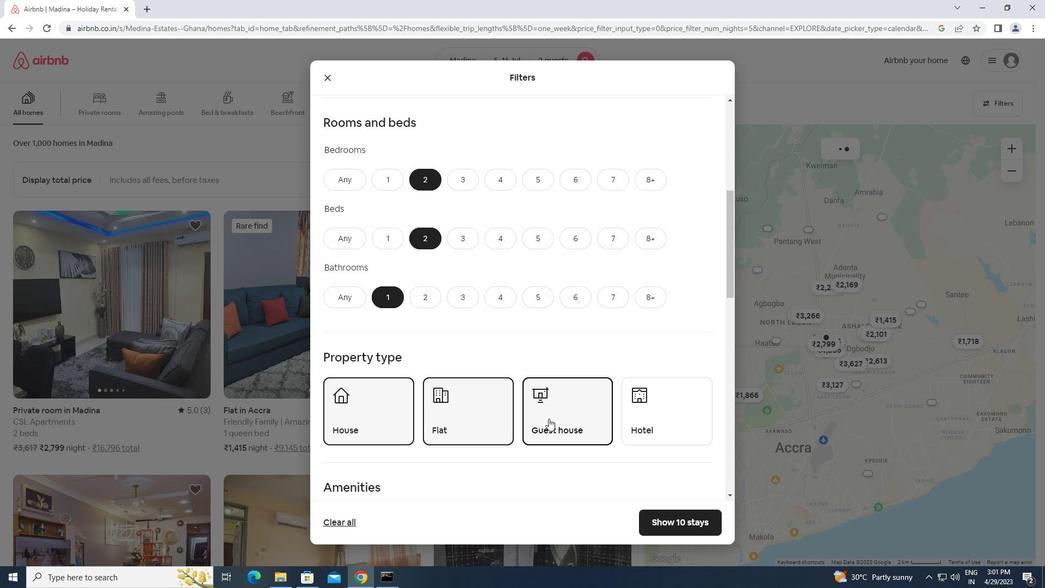 
Action: Mouse moved to (499, 458)
Screenshot: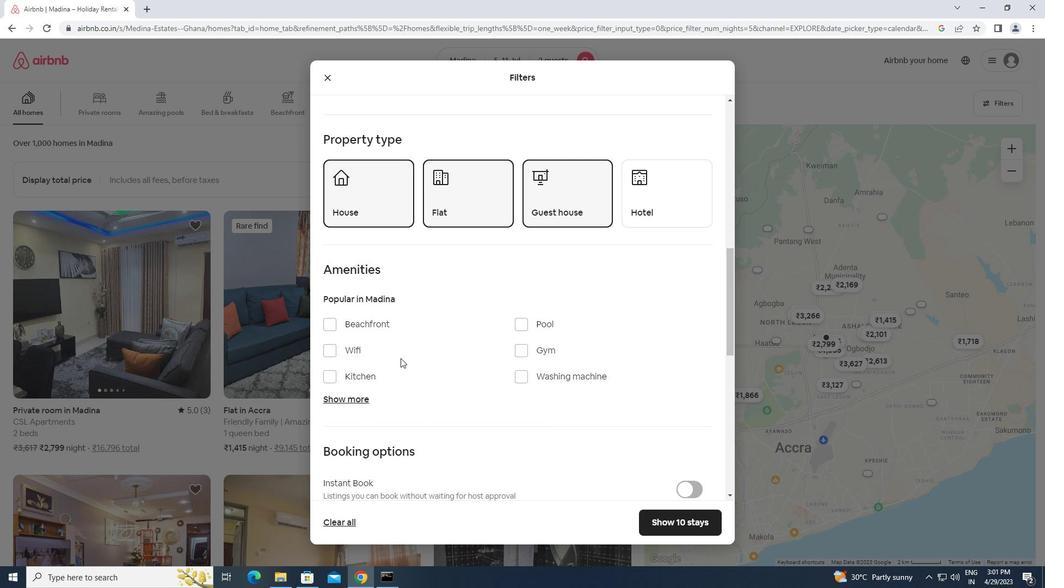 
Action: Mouse scrolled (499, 457) with delta (0, 0)
Screenshot: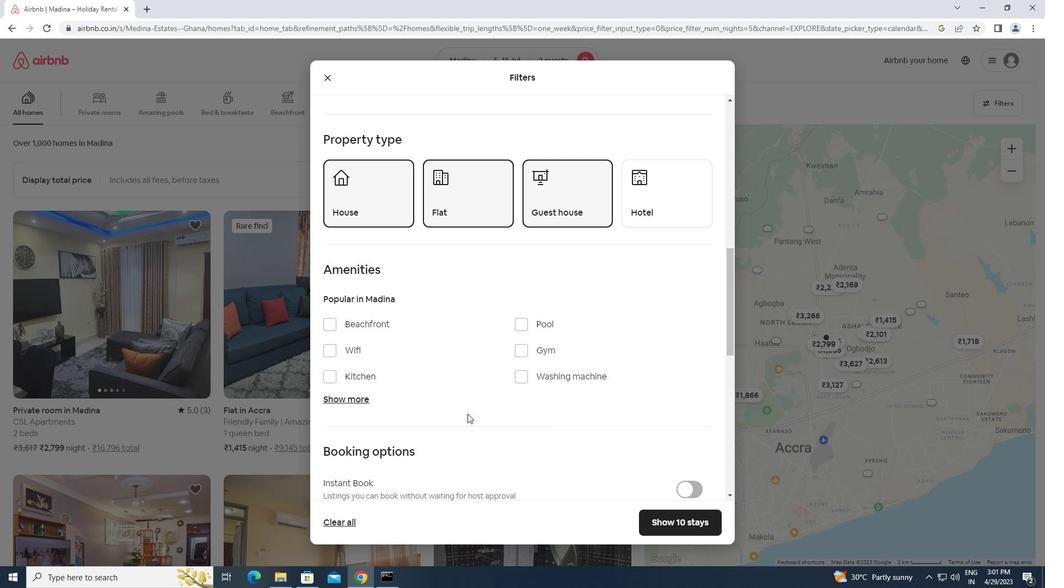 
Action: Mouse scrolled (499, 457) with delta (0, 0)
Screenshot: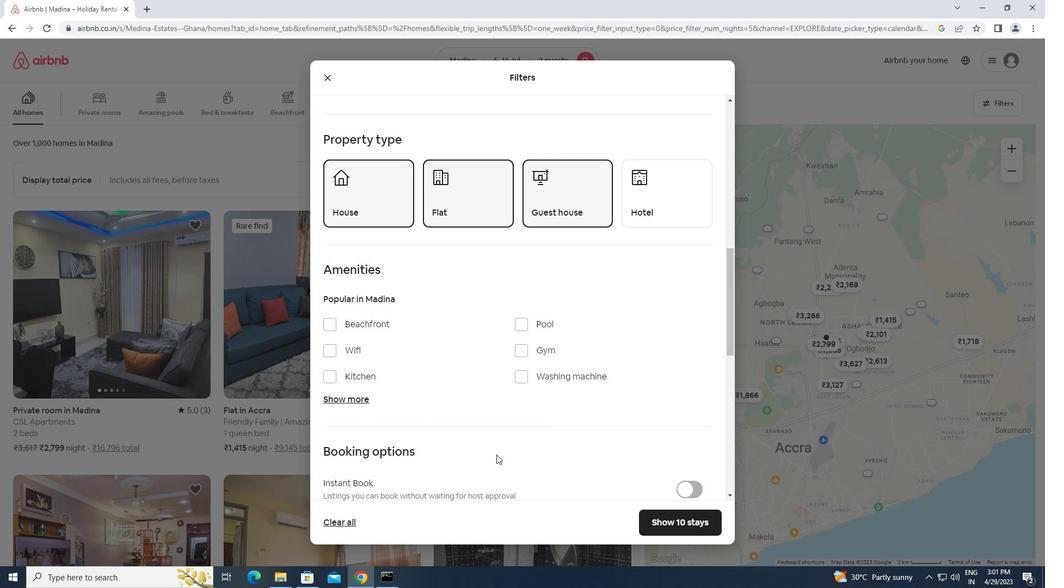 
Action: Mouse scrolled (499, 457) with delta (0, 0)
Screenshot: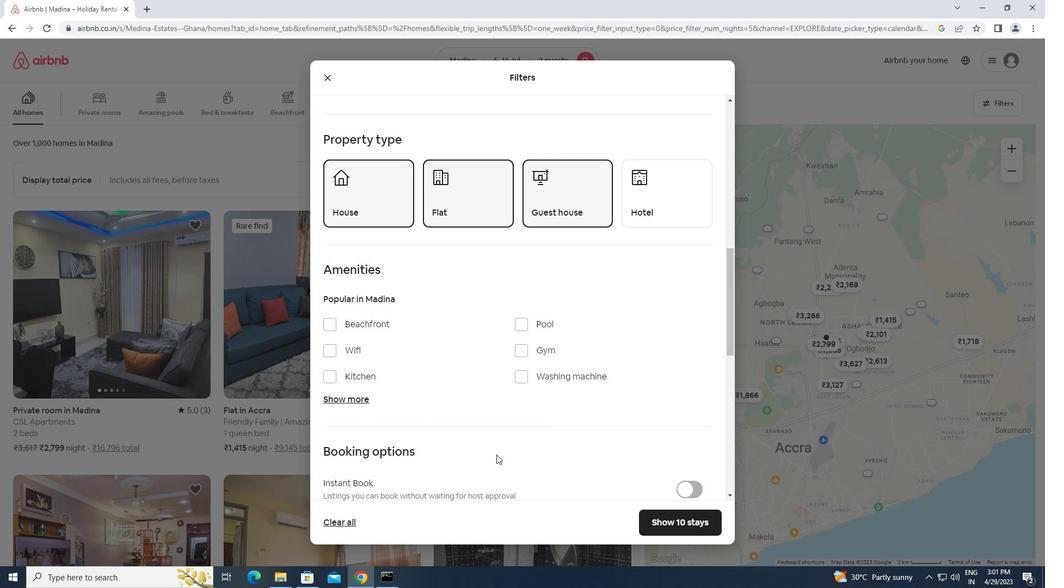 
Action: Mouse scrolled (499, 457) with delta (0, 0)
Screenshot: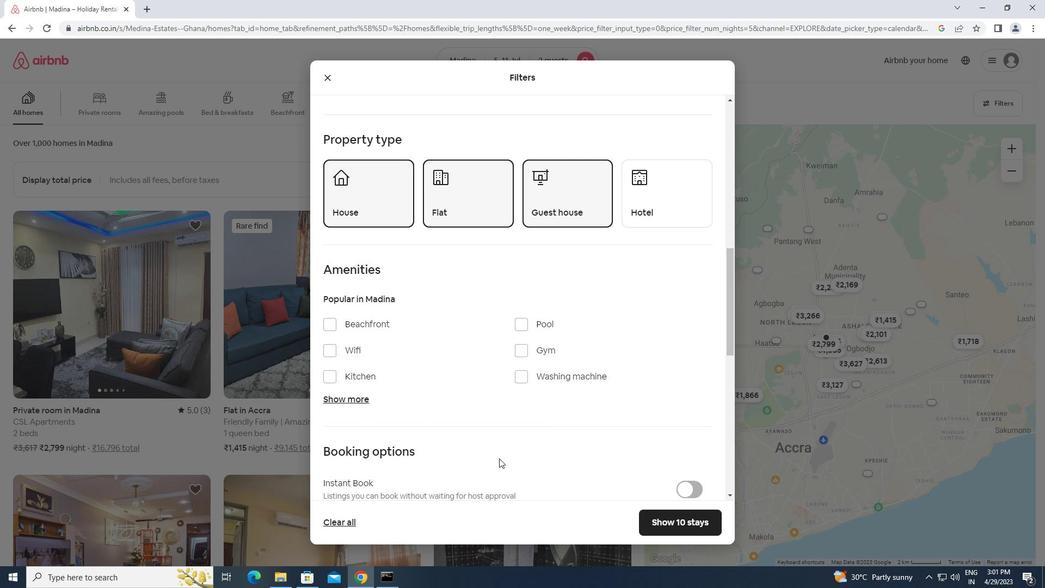 
Action: Mouse moved to (681, 309)
Screenshot: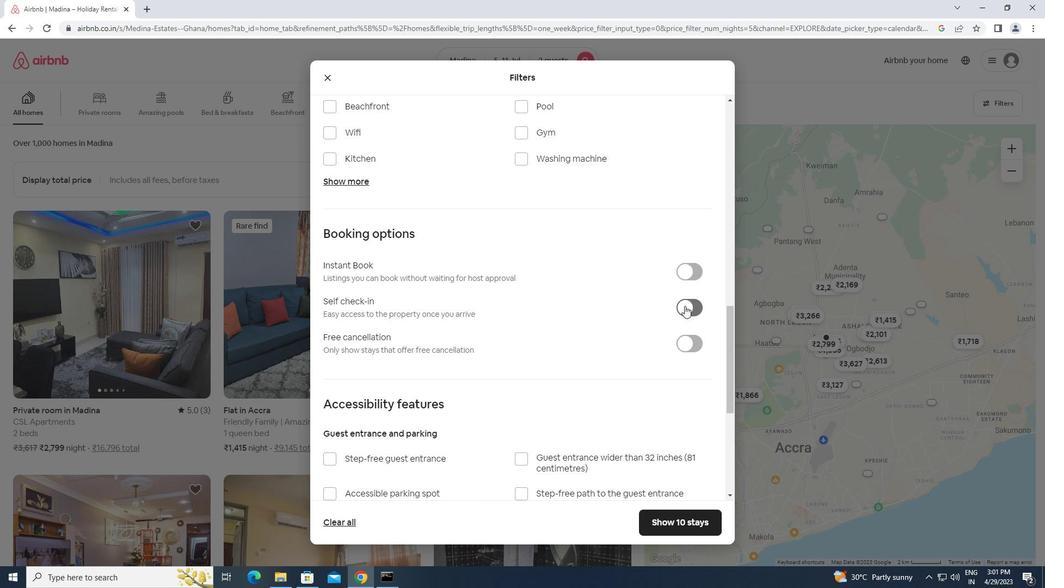 
Action: Mouse pressed left at (681, 309)
Screenshot: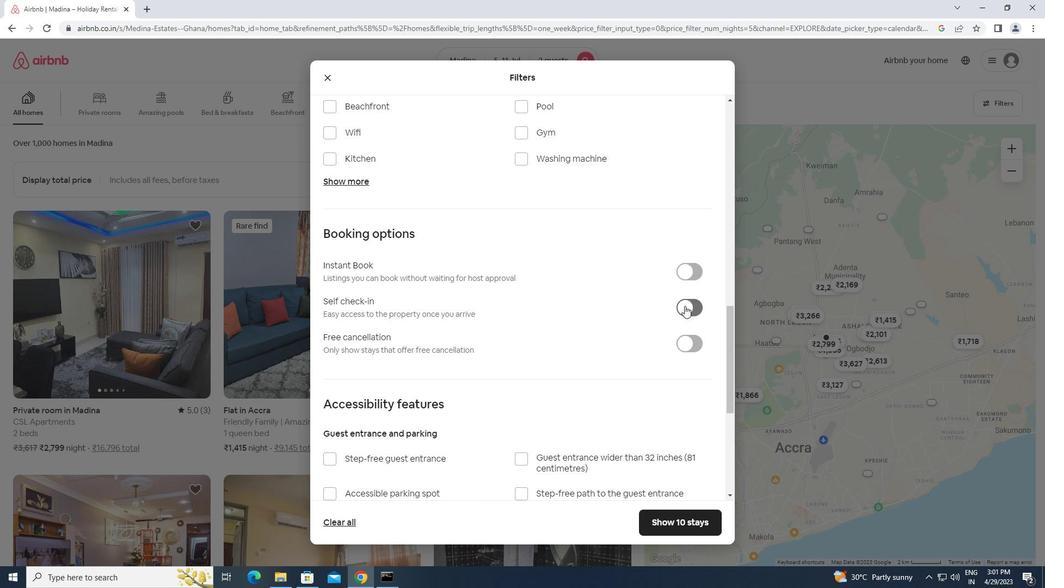 
Action: Mouse moved to (586, 356)
Screenshot: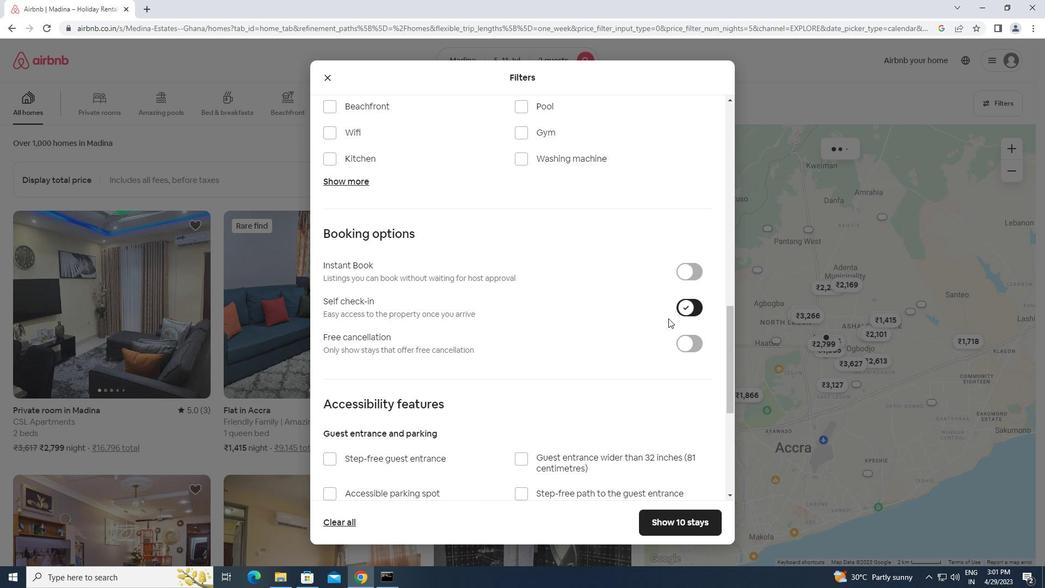 
Action: Mouse scrolled (586, 355) with delta (0, 0)
Screenshot: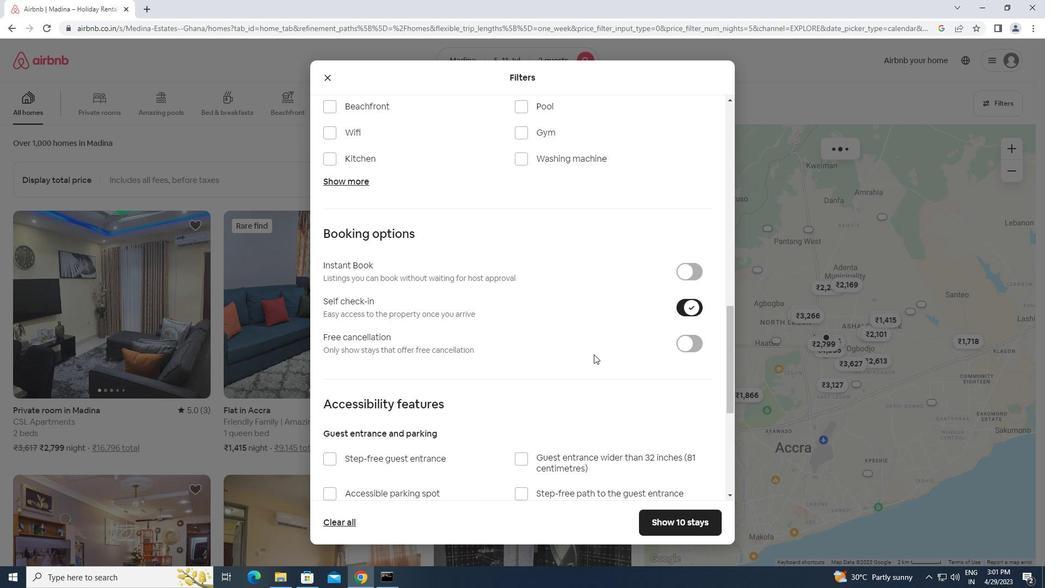 
Action: Mouse scrolled (586, 355) with delta (0, 0)
Screenshot: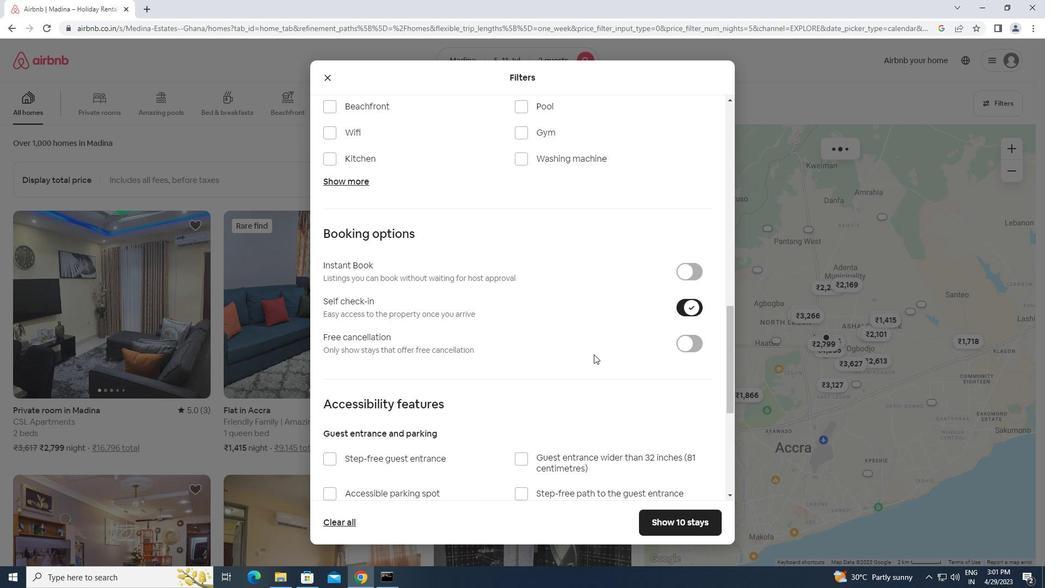 
Action: Mouse scrolled (586, 355) with delta (0, 0)
Screenshot: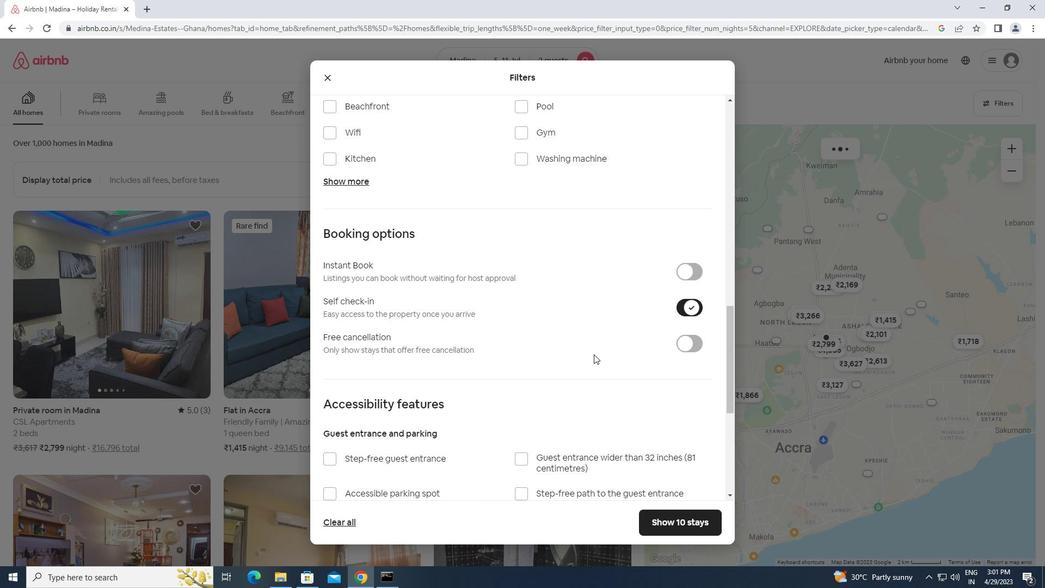 
Action: Mouse scrolled (586, 355) with delta (0, 0)
Screenshot: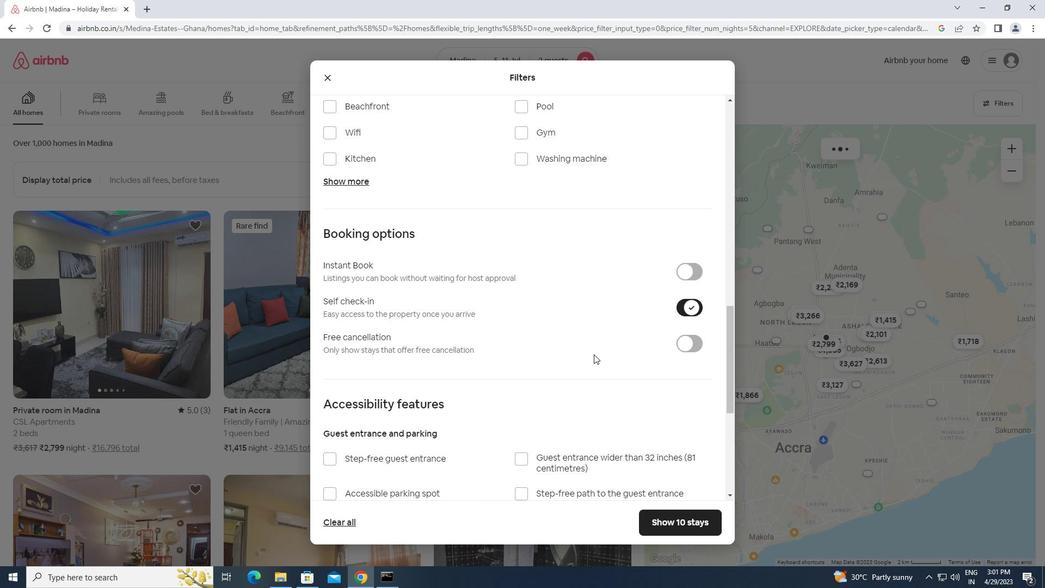 
Action: Mouse moved to (586, 356)
Screenshot: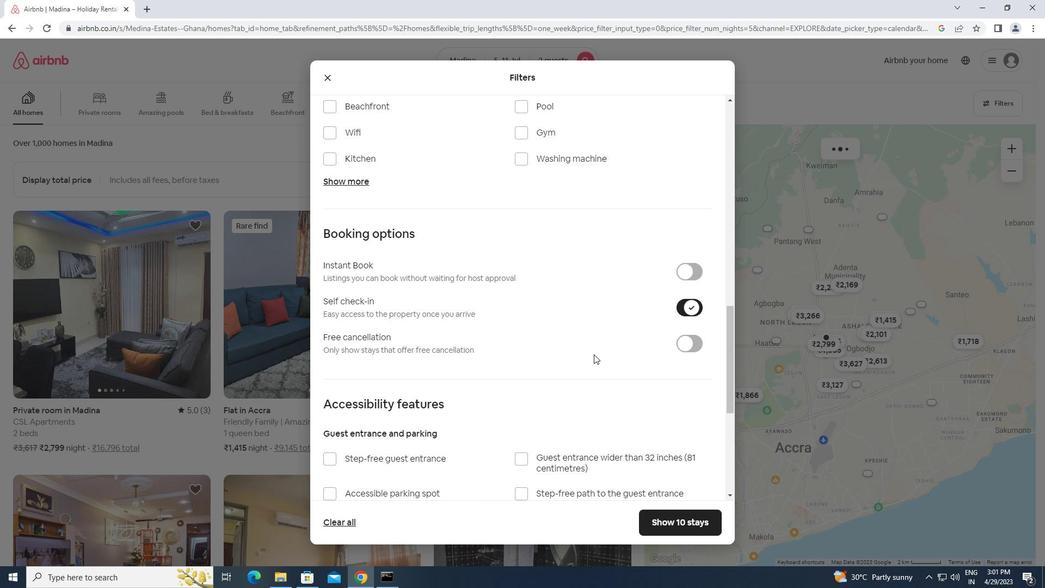 
Action: Mouse scrolled (586, 356) with delta (0, 0)
Screenshot: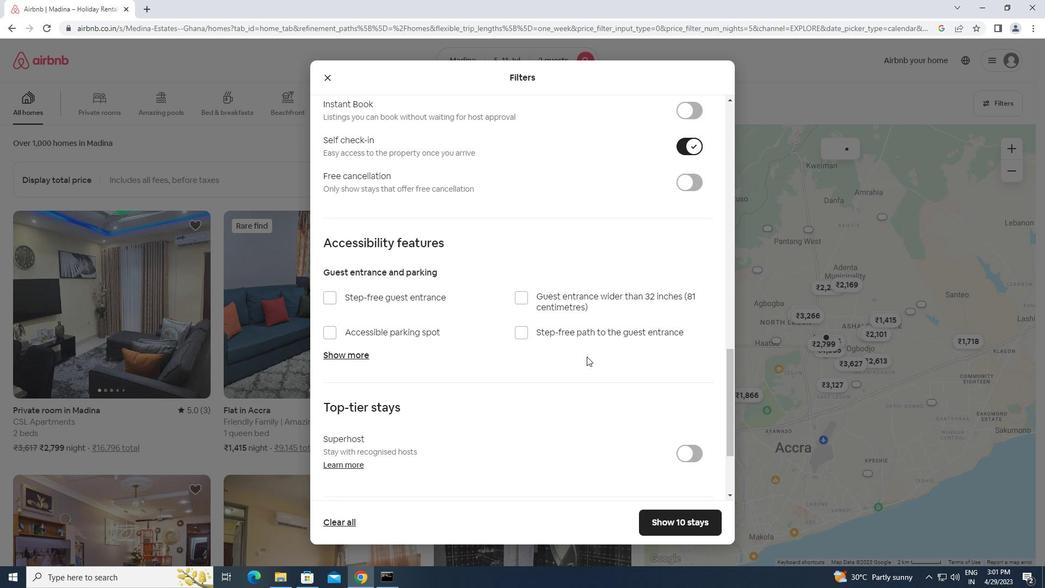 
Action: Mouse scrolled (586, 356) with delta (0, 0)
Screenshot: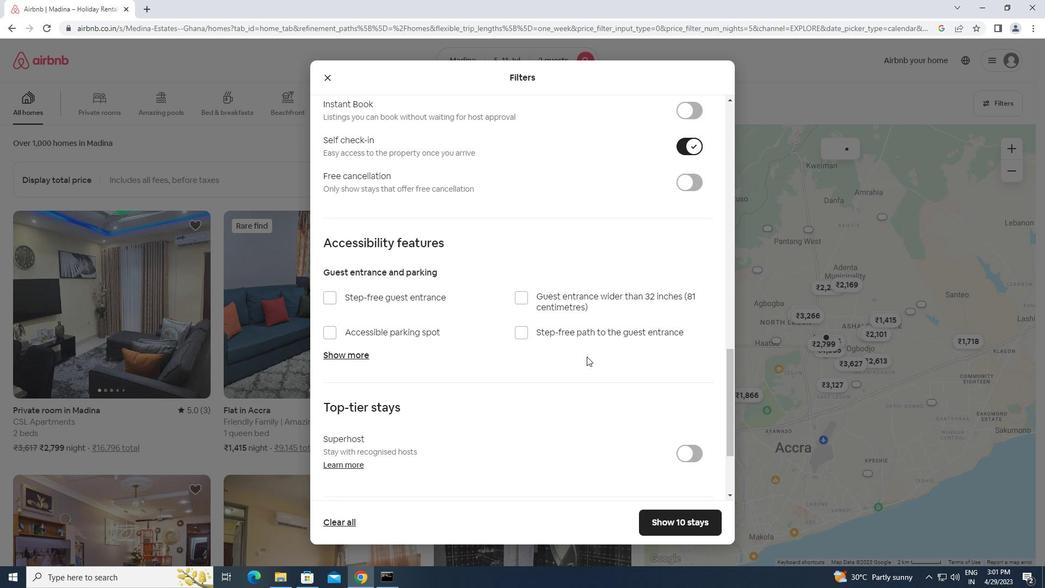 
Action: Mouse scrolled (586, 356) with delta (0, 0)
Screenshot: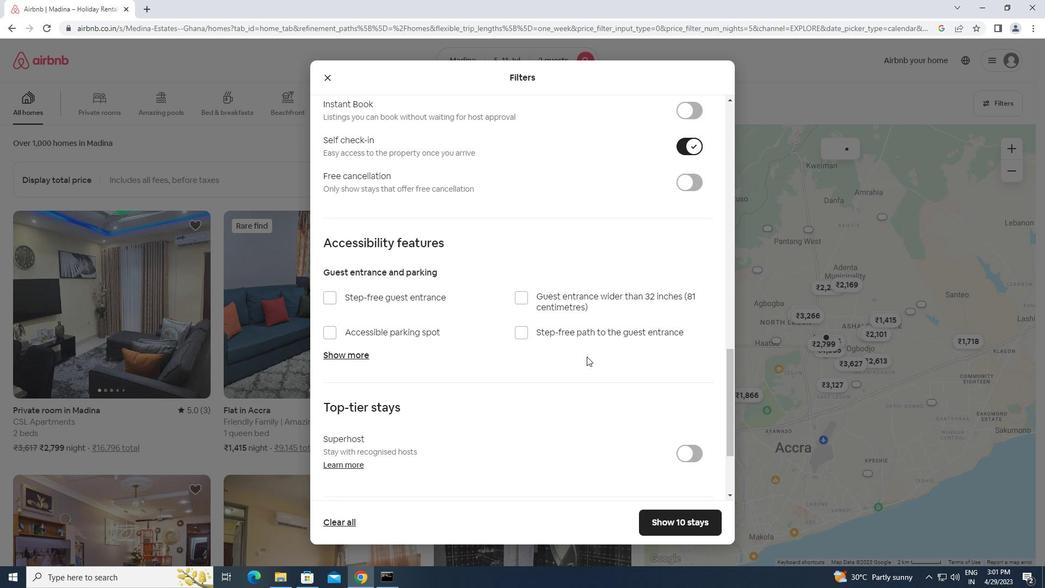 
Action: Mouse scrolled (586, 356) with delta (0, 0)
Screenshot: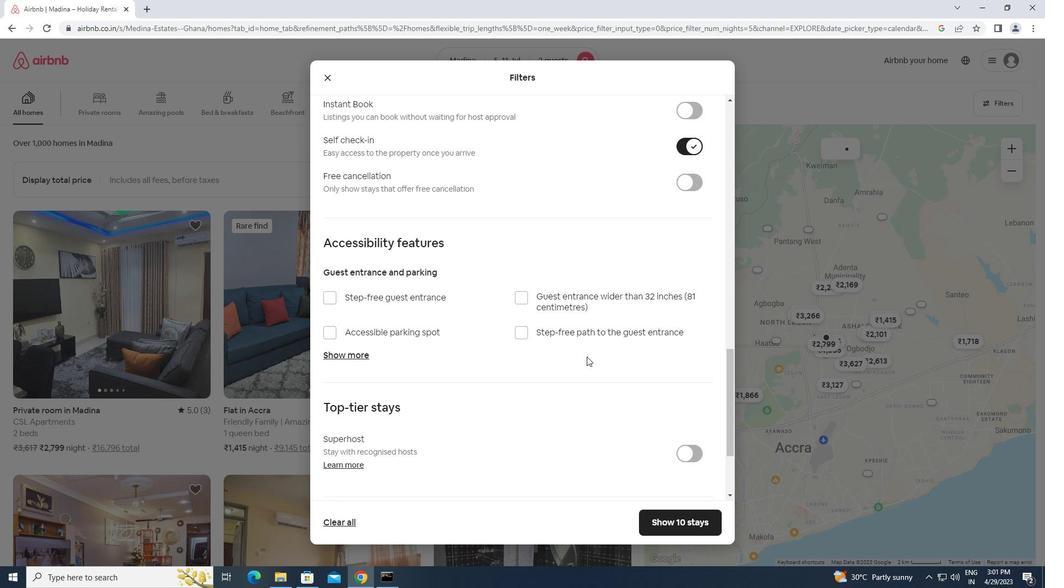 
Action: Mouse scrolled (586, 356) with delta (0, 0)
Screenshot: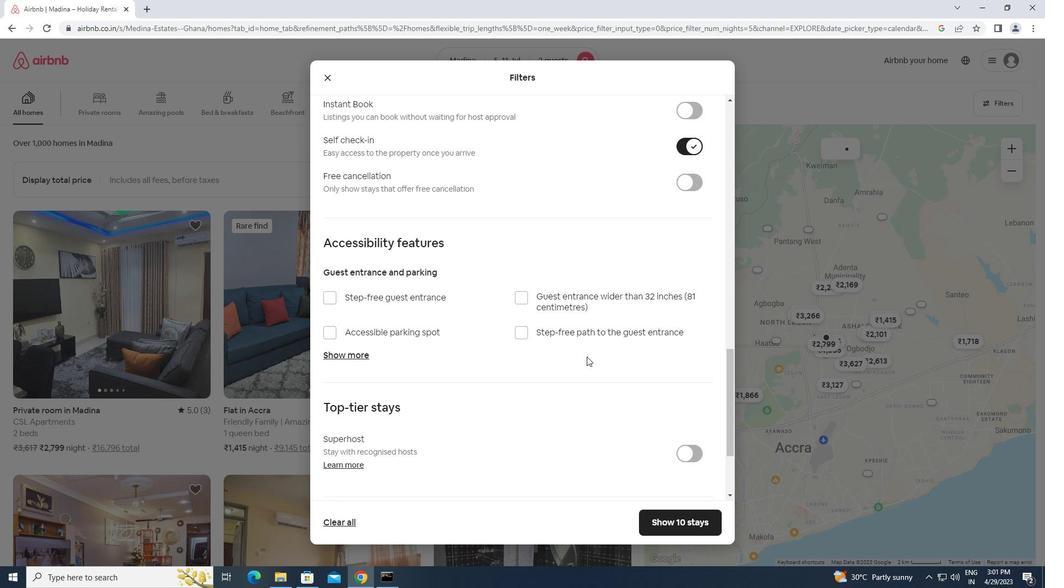 
Action: Mouse moved to (327, 423)
Screenshot: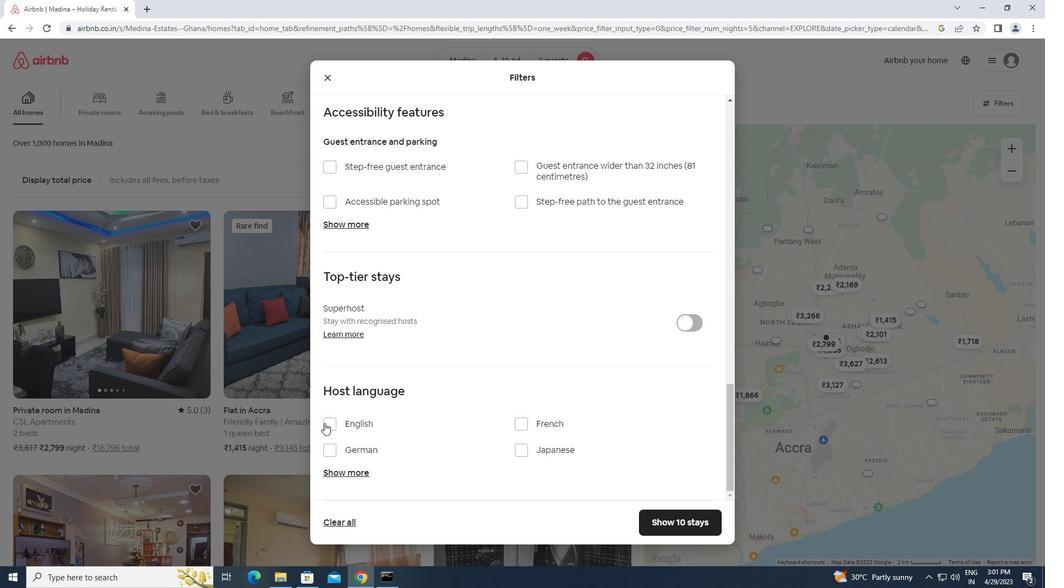 
Action: Mouse pressed left at (327, 423)
Screenshot: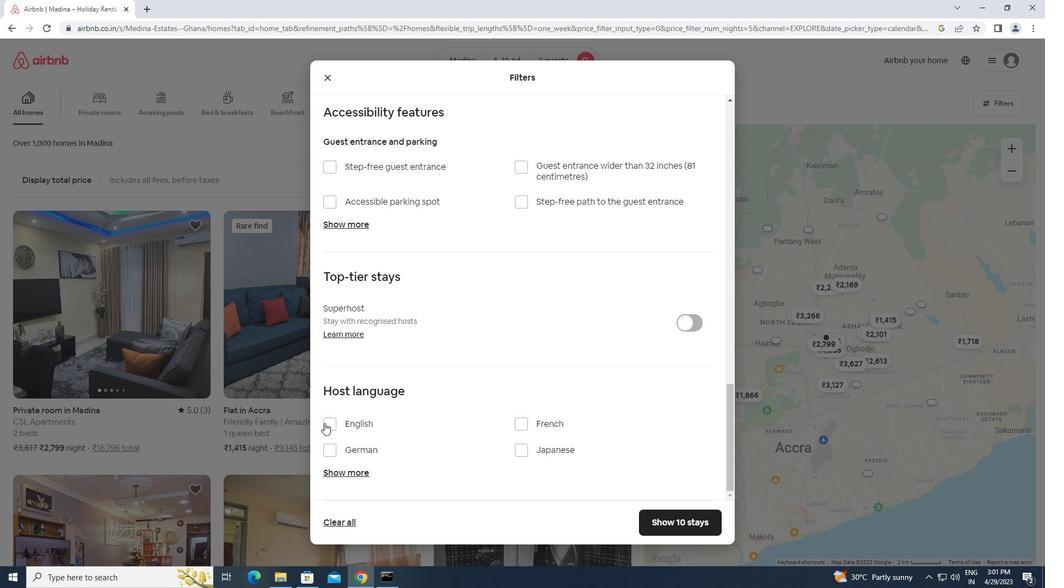 
Action: Mouse moved to (669, 523)
Screenshot: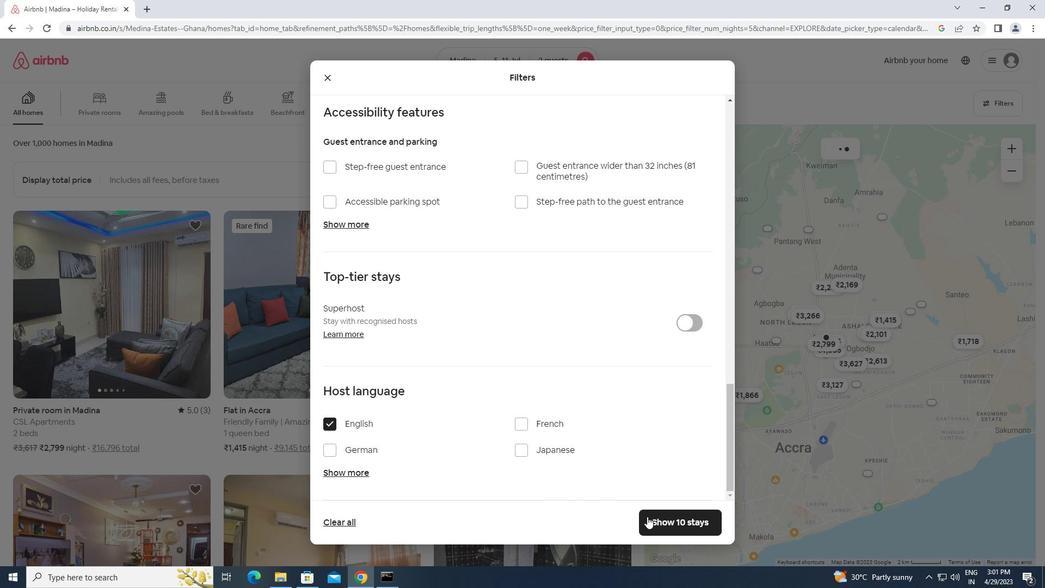 
Action: Mouse pressed left at (669, 523)
Screenshot: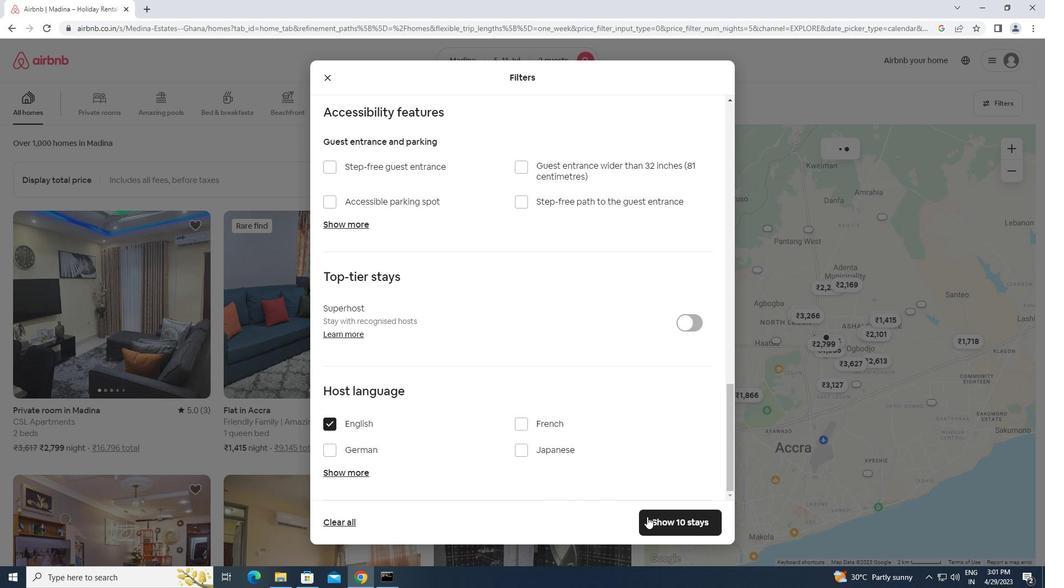 
